 Task: Search one way flight ticket for 1 adult, 6 children, 1 infant in seat and 1 infant on lap in business from Los Angeles: Los Angeles International Airport to Sheridan: Sheridan County Airport on 8-6-2023. Choice of flights is Southwest. Number of bags: 2 carry on bags. Price is upto 65000. Outbound departure time preference is 15:30.
Action: Mouse moved to (304, 124)
Screenshot: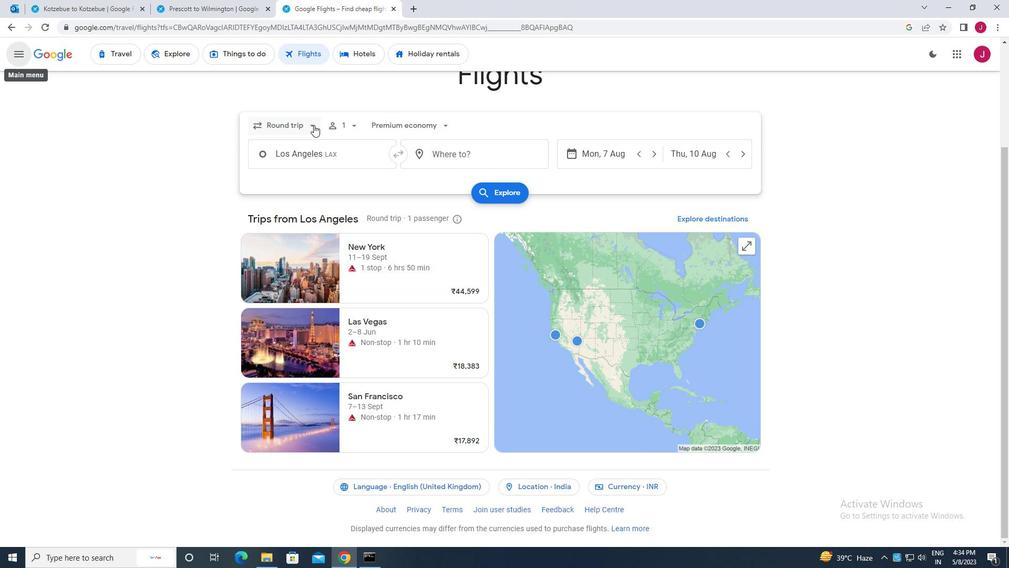 
Action: Mouse pressed left at (304, 124)
Screenshot: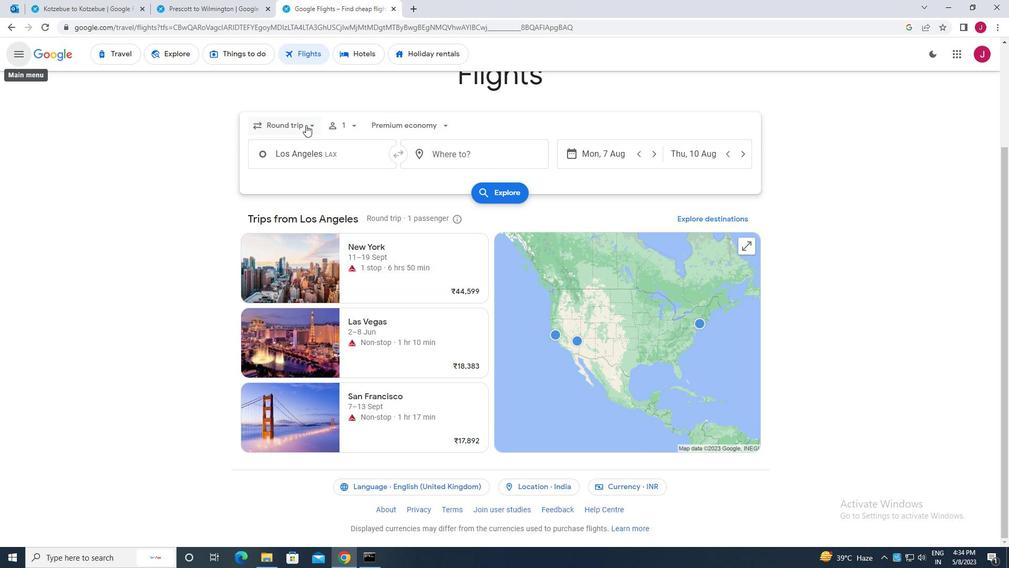 
Action: Mouse moved to (308, 175)
Screenshot: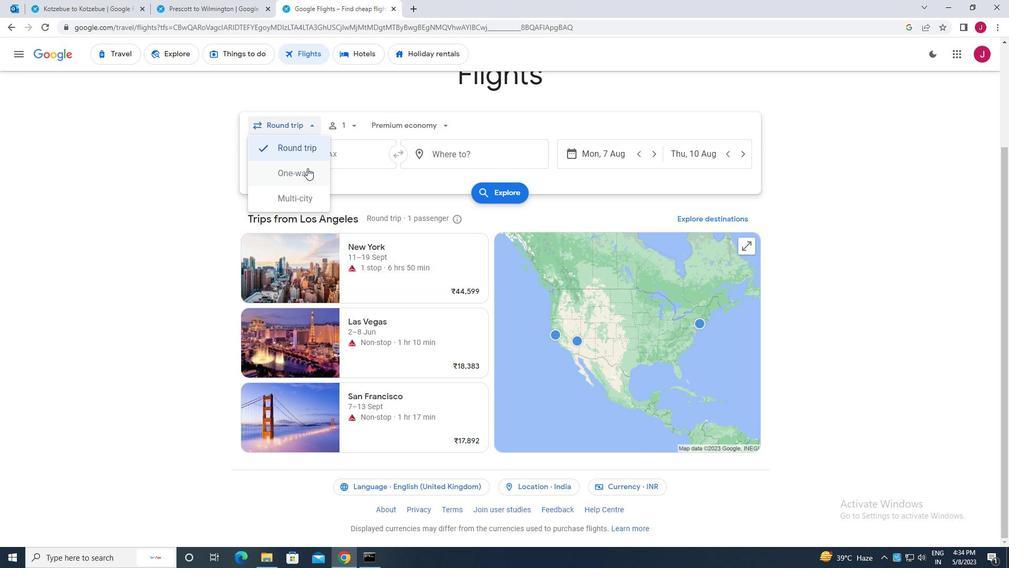 
Action: Mouse pressed left at (308, 175)
Screenshot: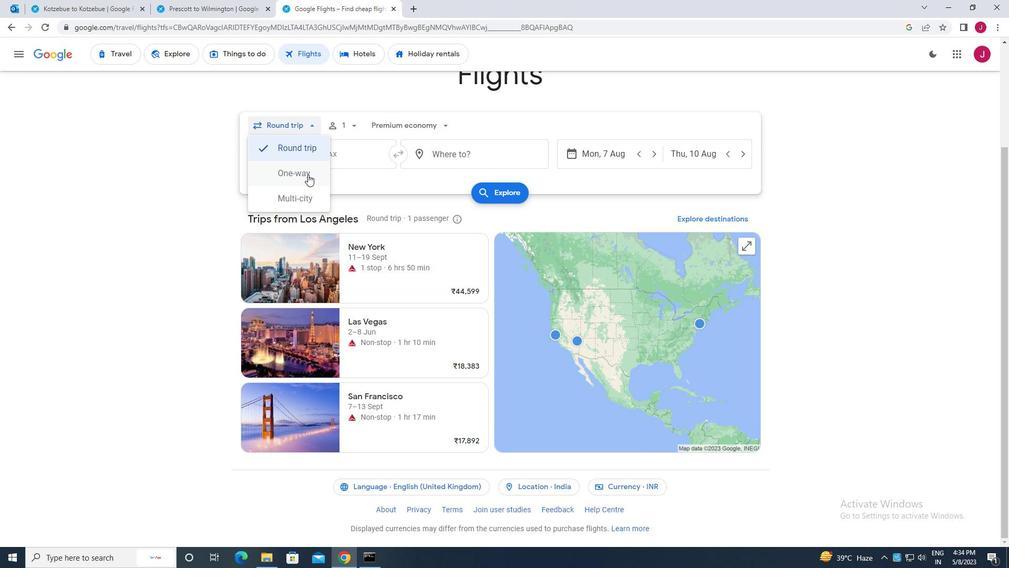 
Action: Mouse moved to (346, 125)
Screenshot: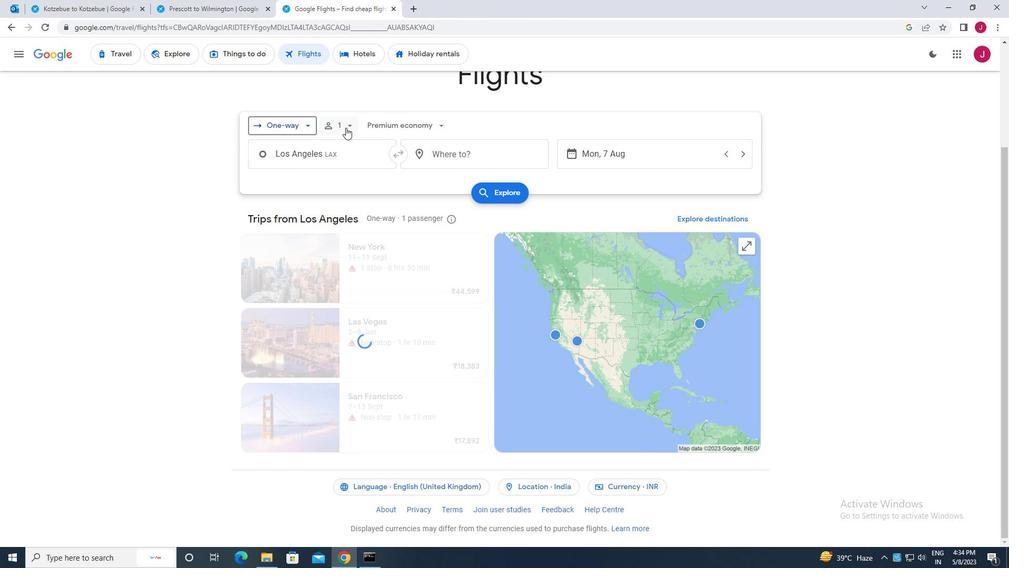 
Action: Mouse pressed left at (346, 125)
Screenshot: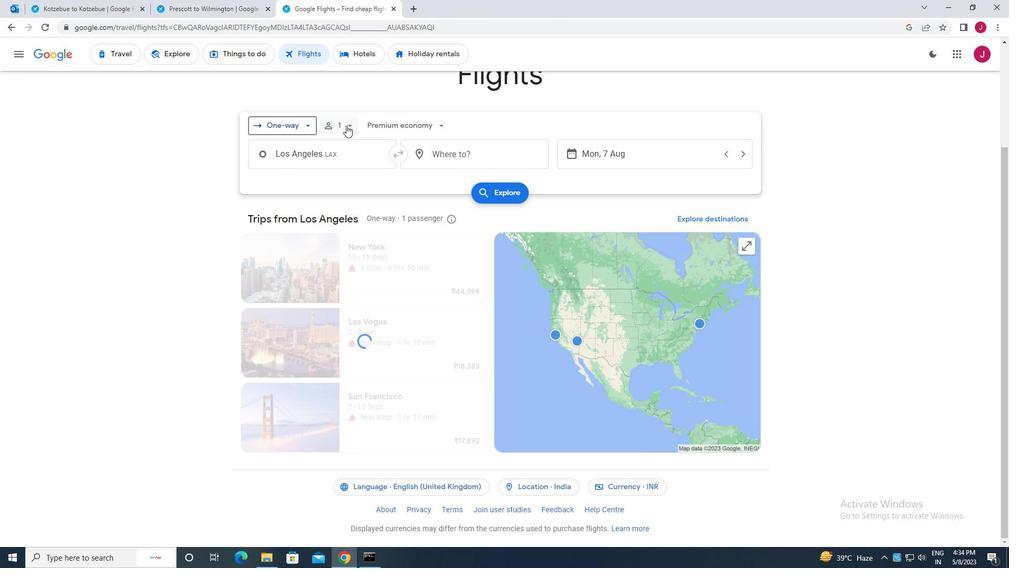 
Action: Mouse moved to (429, 175)
Screenshot: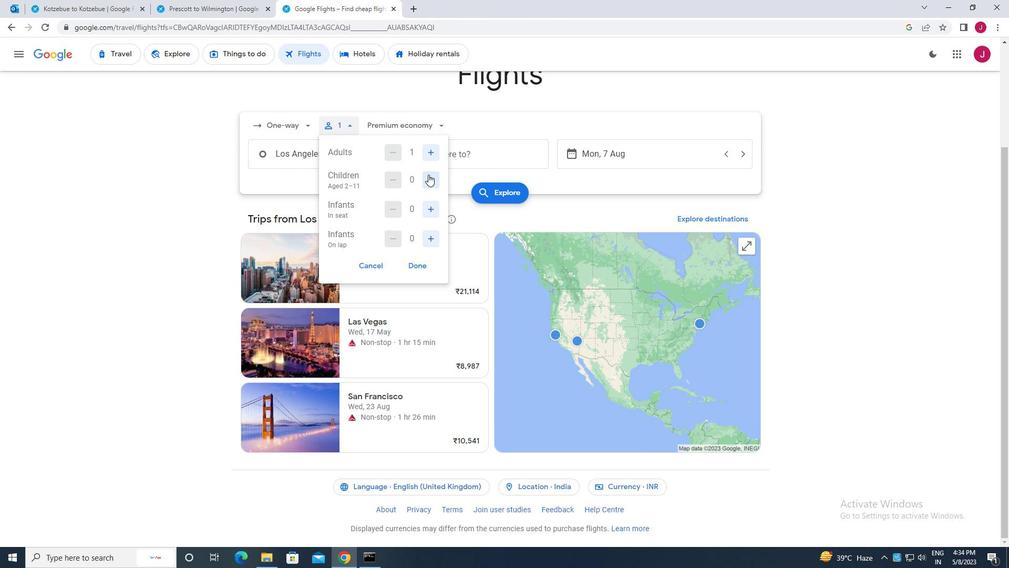 
Action: Mouse pressed left at (429, 175)
Screenshot: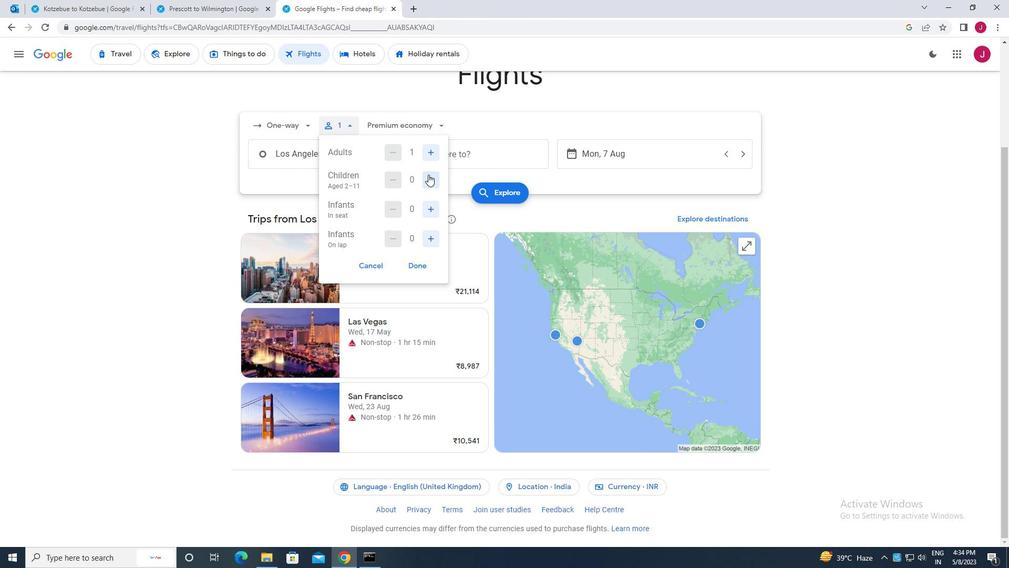 
Action: Mouse moved to (429, 175)
Screenshot: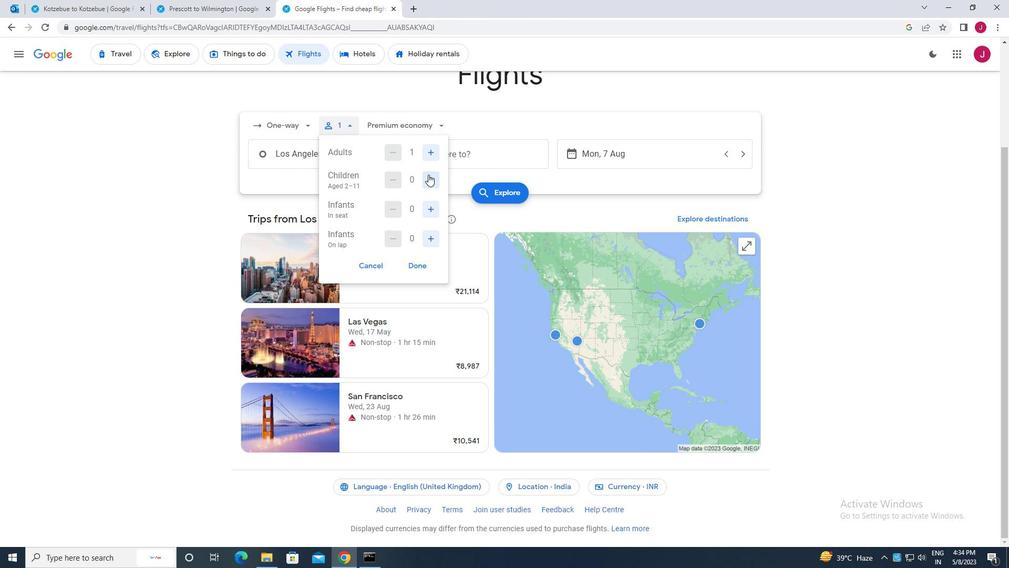 
Action: Mouse pressed left at (429, 175)
Screenshot: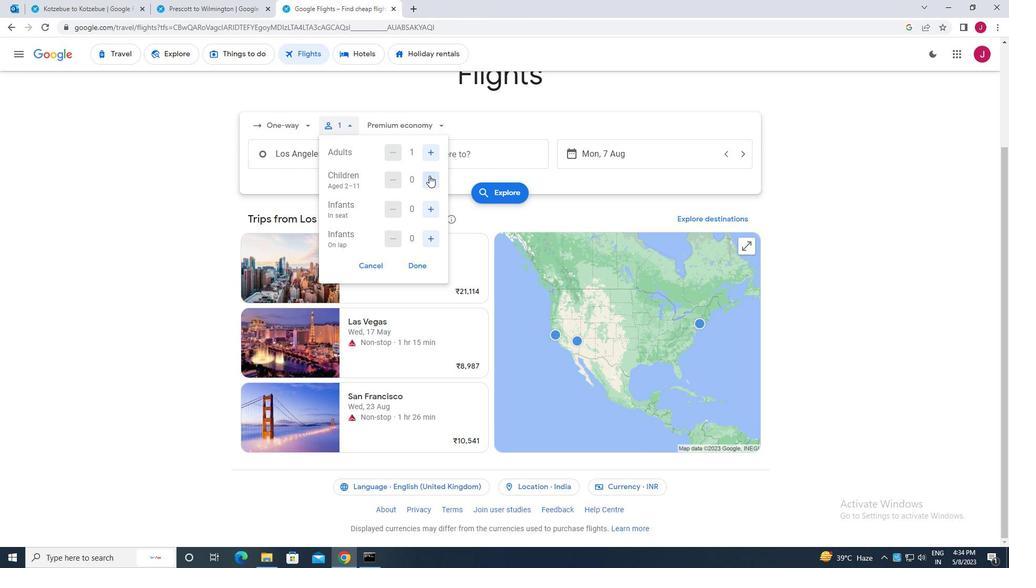 
Action: Mouse pressed left at (429, 175)
Screenshot: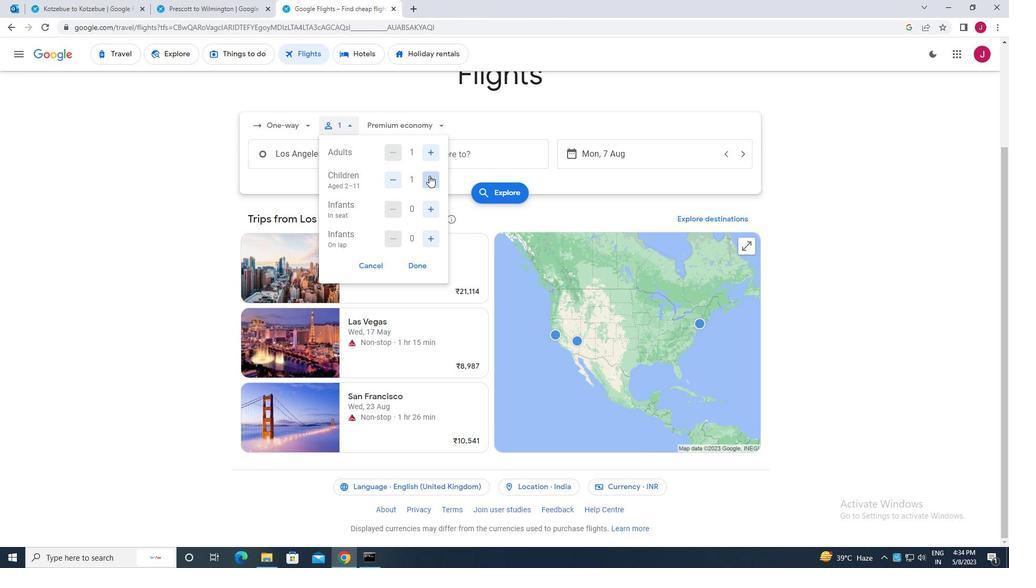 
Action: Mouse pressed left at (429, 175)
Screenshot: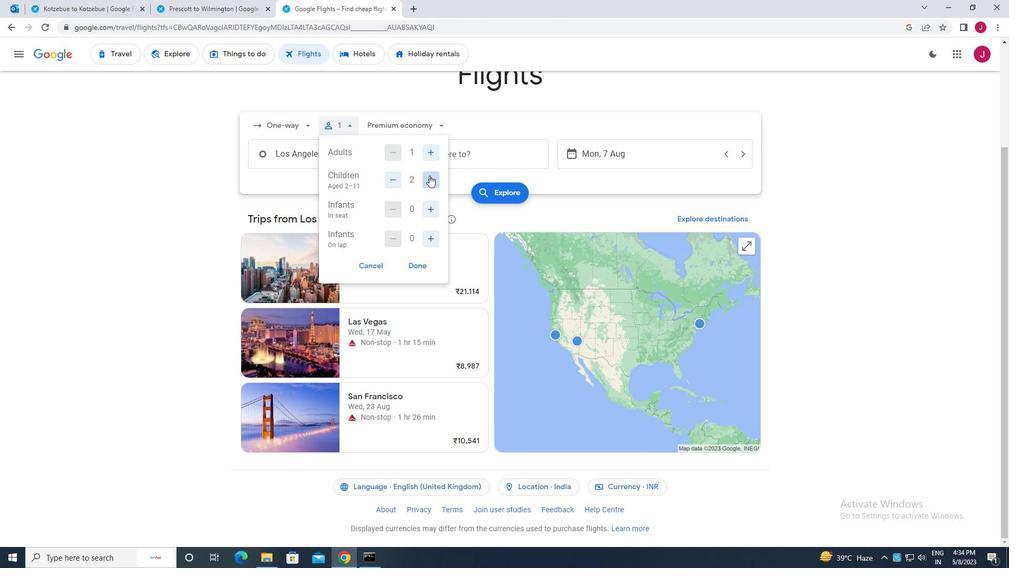 
Action: Mouse pressed left at (429, 175)
Screenshot: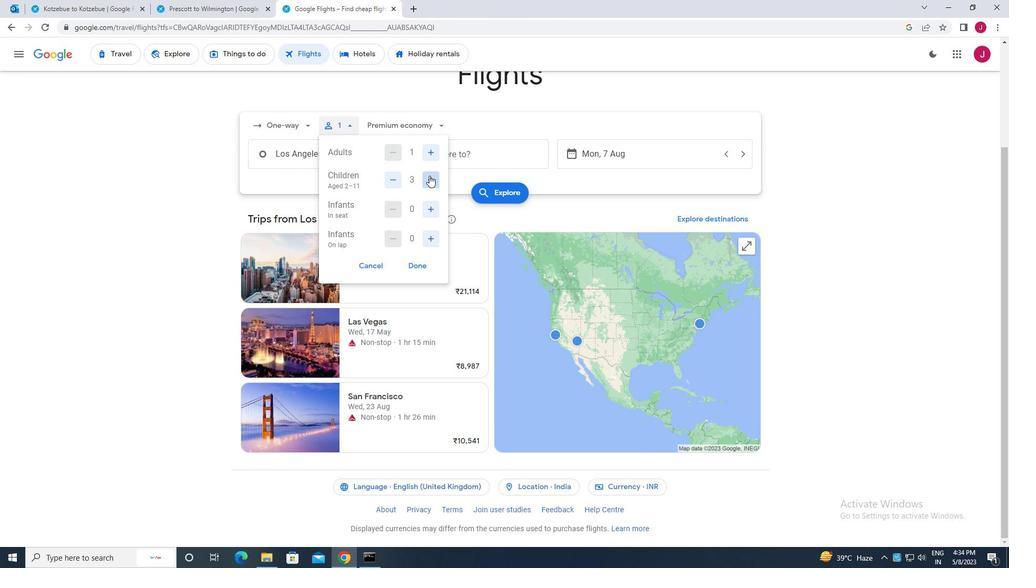 
Action: Mouse pressed left at (429, 175)
Screenshot: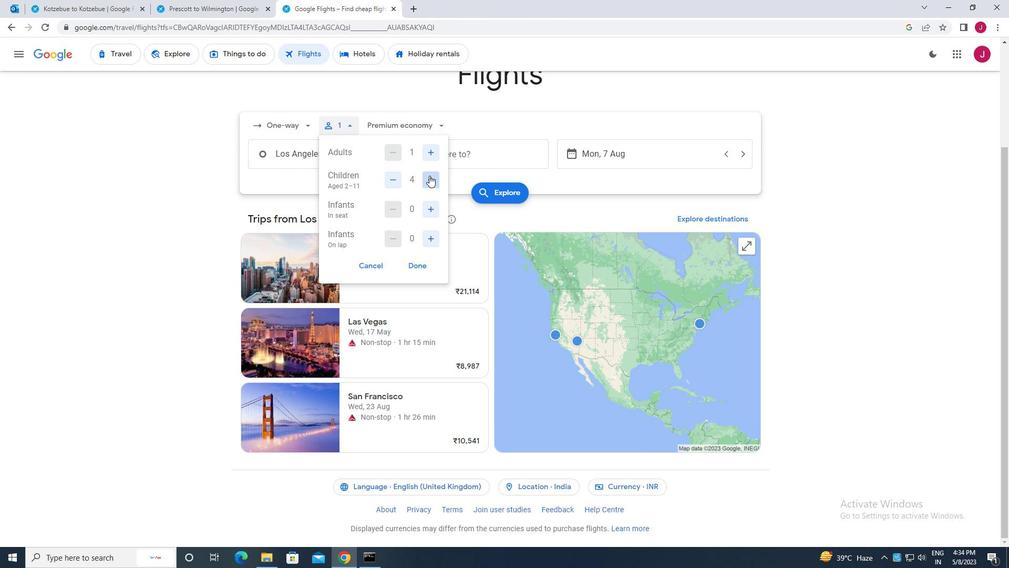 
Action: Mouse moved to (433, 210)
Screenshot: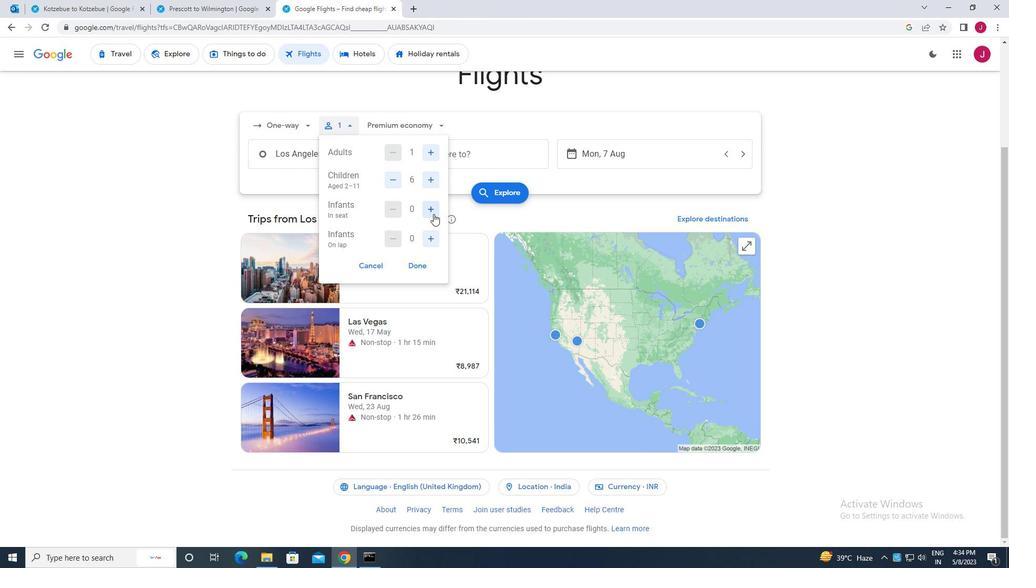 
Action: Mouse pressed left at (433, 210)
Screenshot: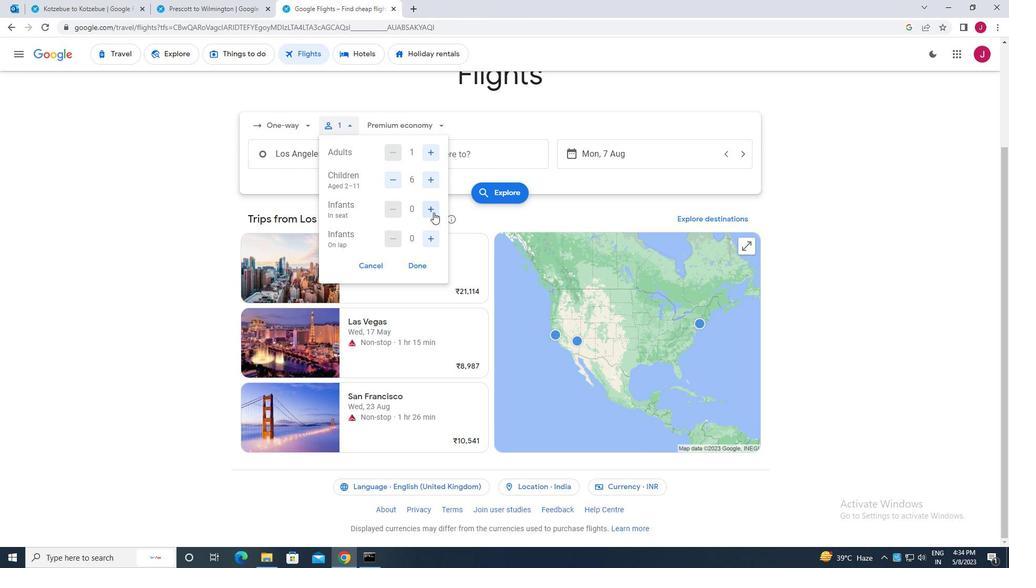 
Action: Mouse moved to (430, 244)
Screenshot: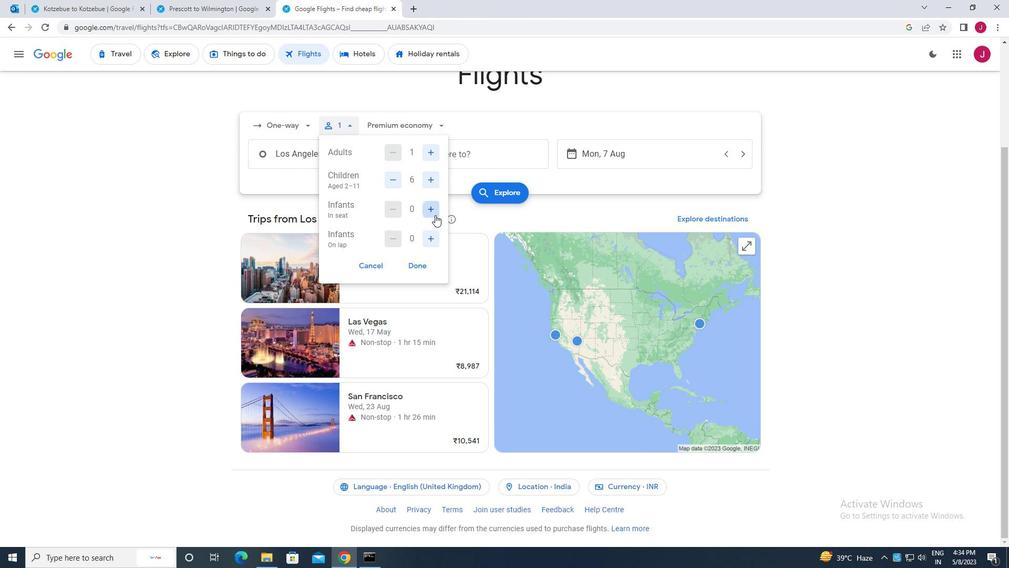 
Action: Mouse pressed left at (430, 244)
Screenshot: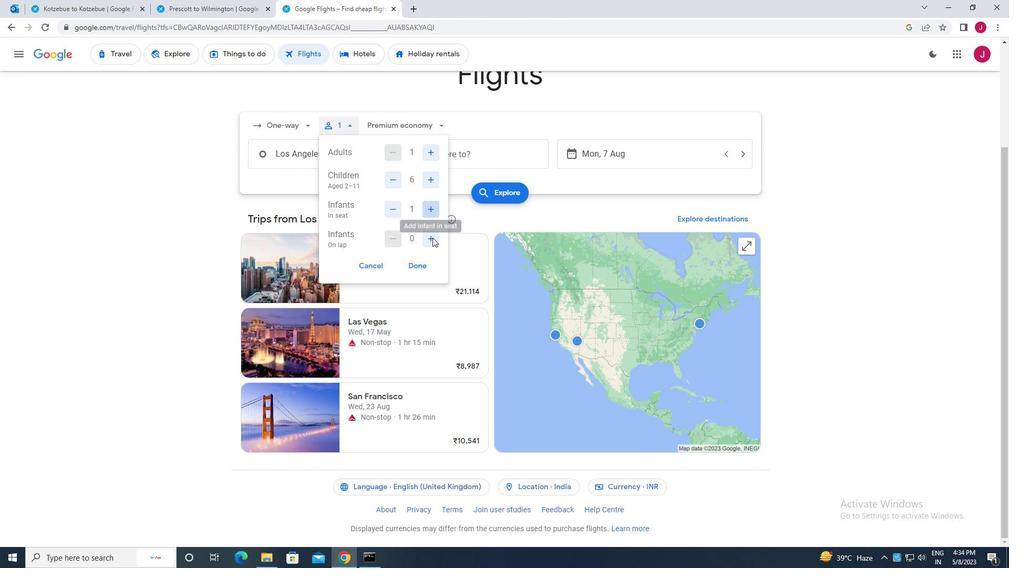 
Action: Mouse moved to (421, 264)
Screenshot: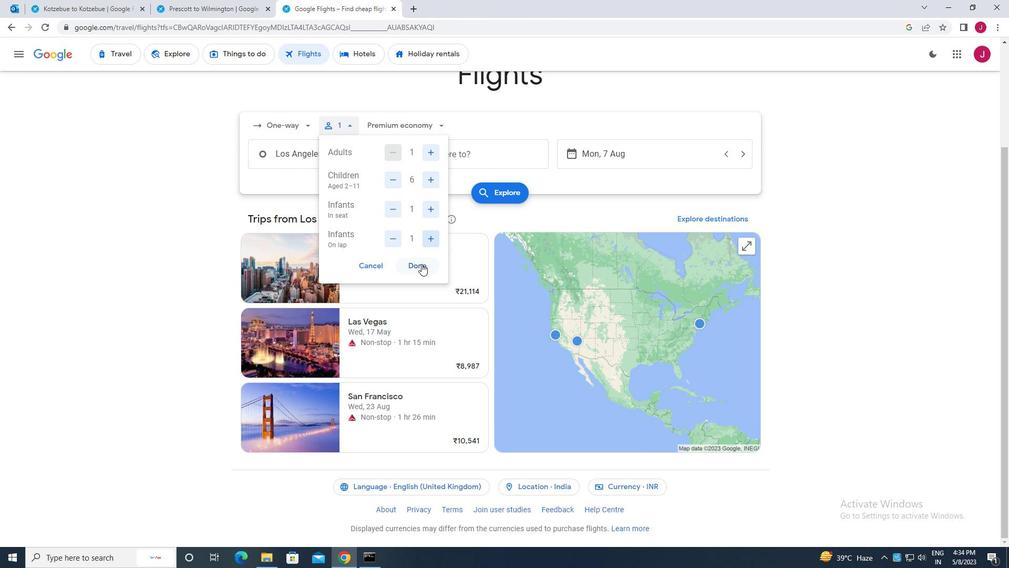 
Action: Mouse pressed left at (421, 264)
Screenshot: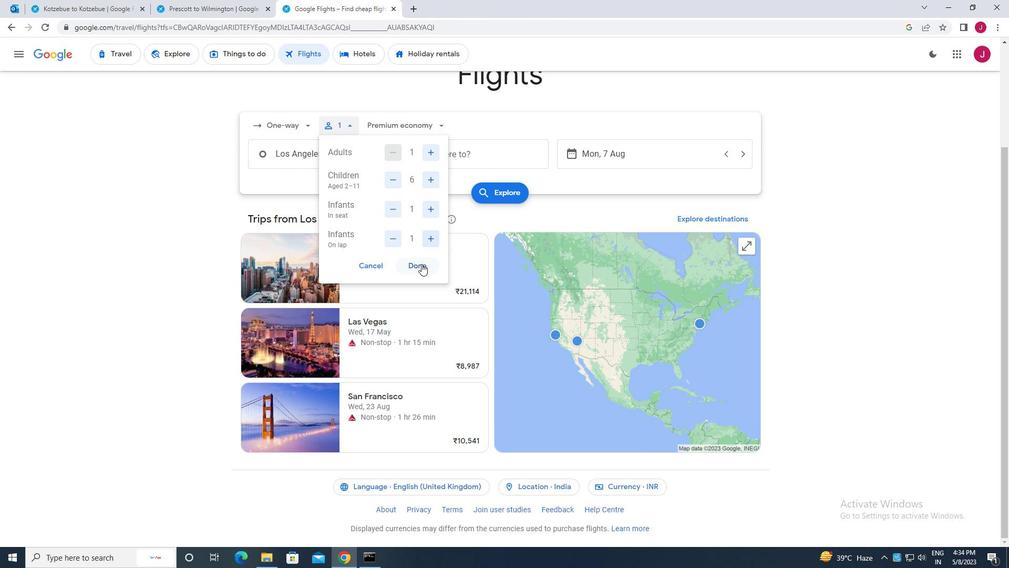 
Action: Mouse moved to (411, 112)
Screenshot: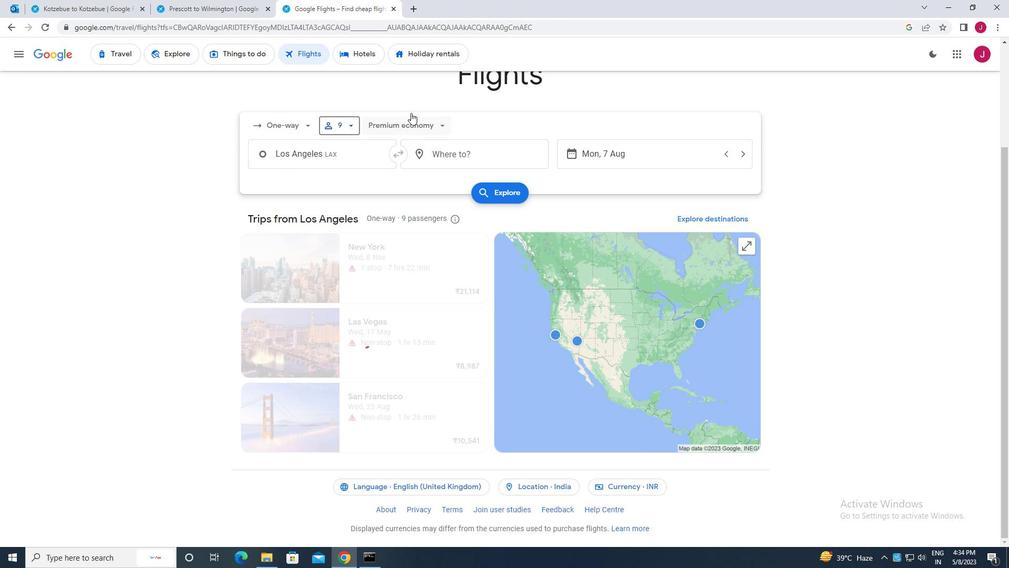 
Action: Mouse pressed left at (411, 112)
Screenshot: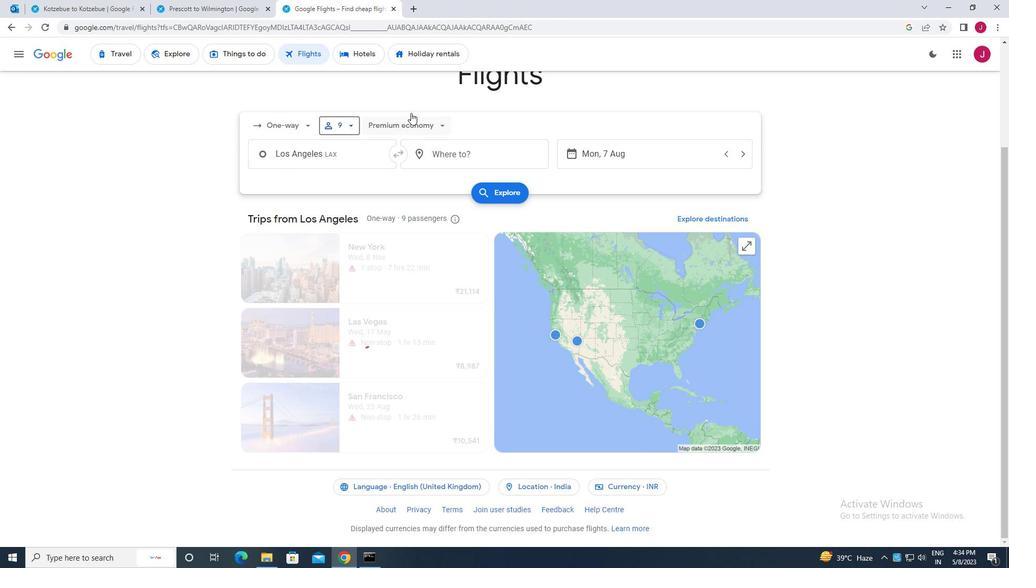 
Action: Mouse moved to (418, 120)
Screenshot: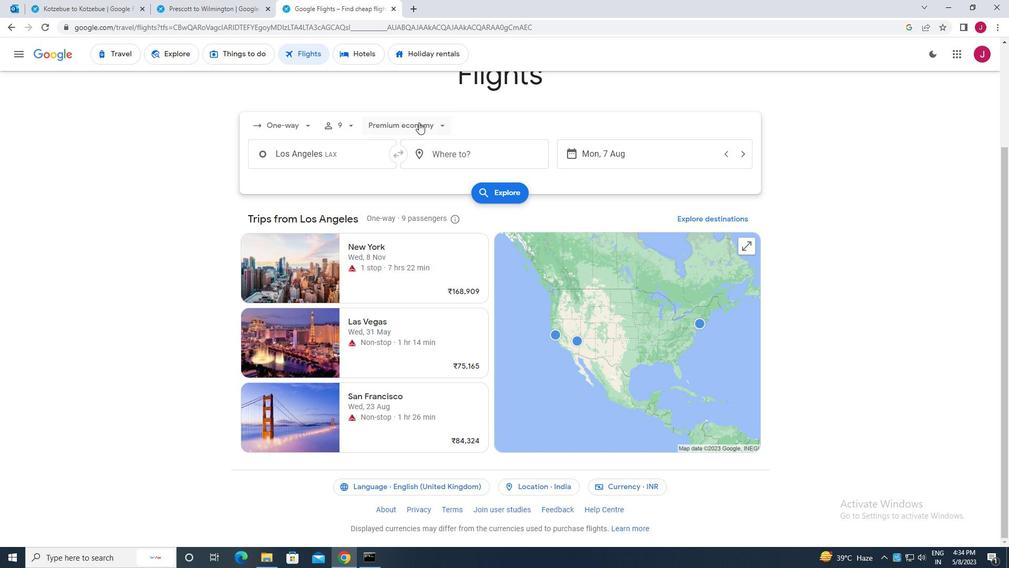 
Action: Mouse pressed left at (418, 120)
Screenshot: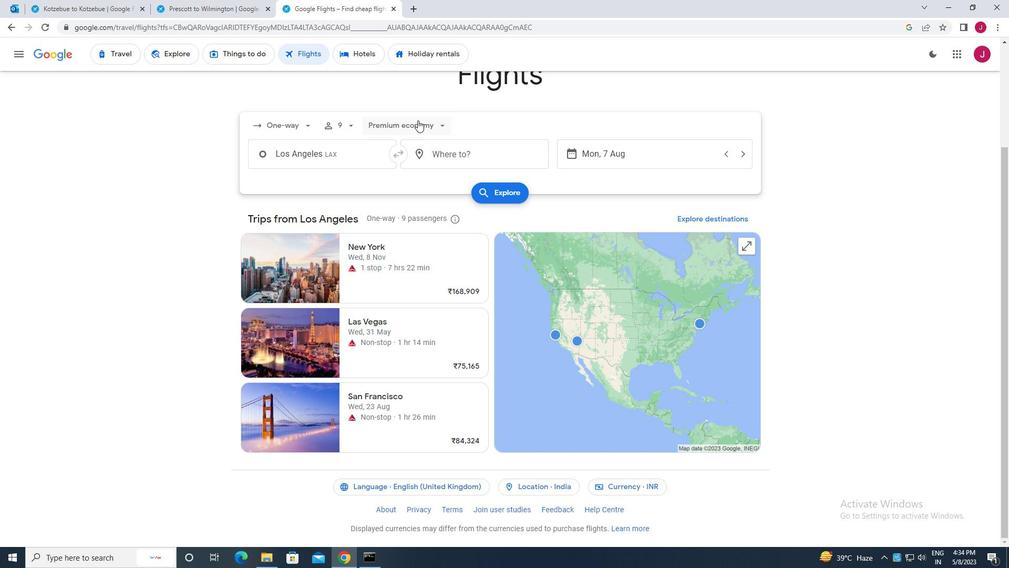 
Action: Mouse moved to (422, 190)
Screenshot: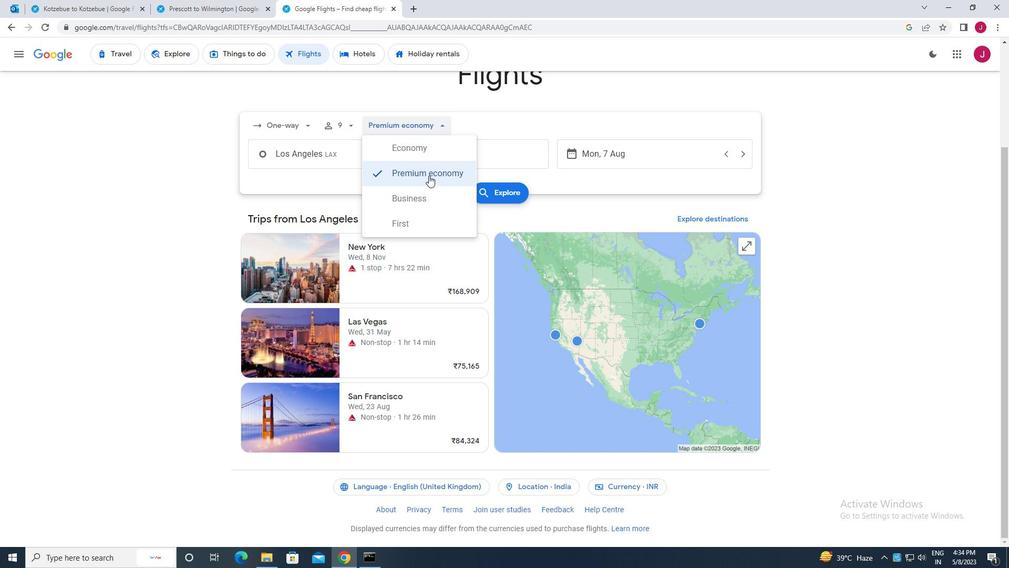 
Action: Mouse pressed left at (422, 190)
Screenshot: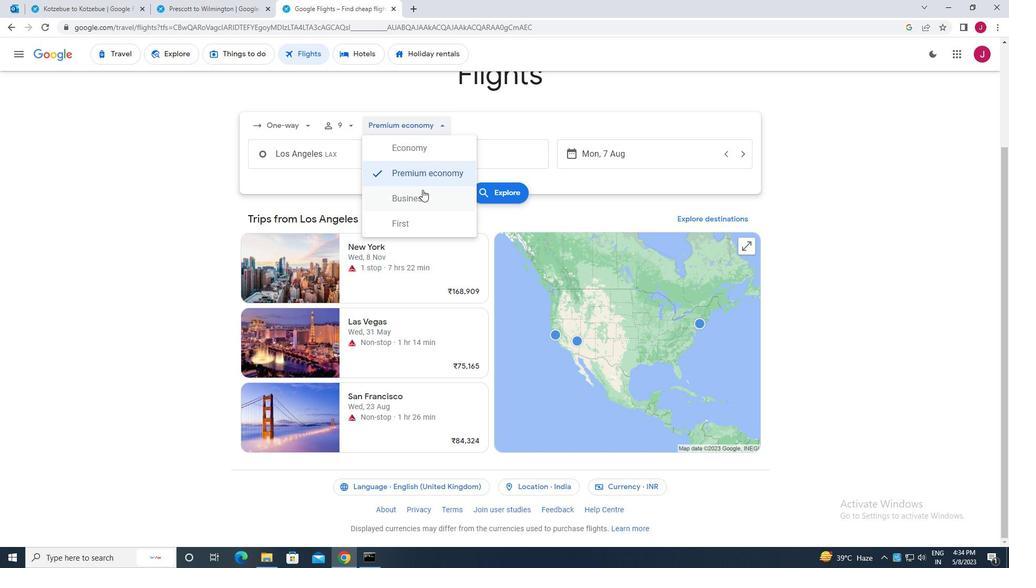 
Action: Mouse moved to (343, 155)
Screenshot: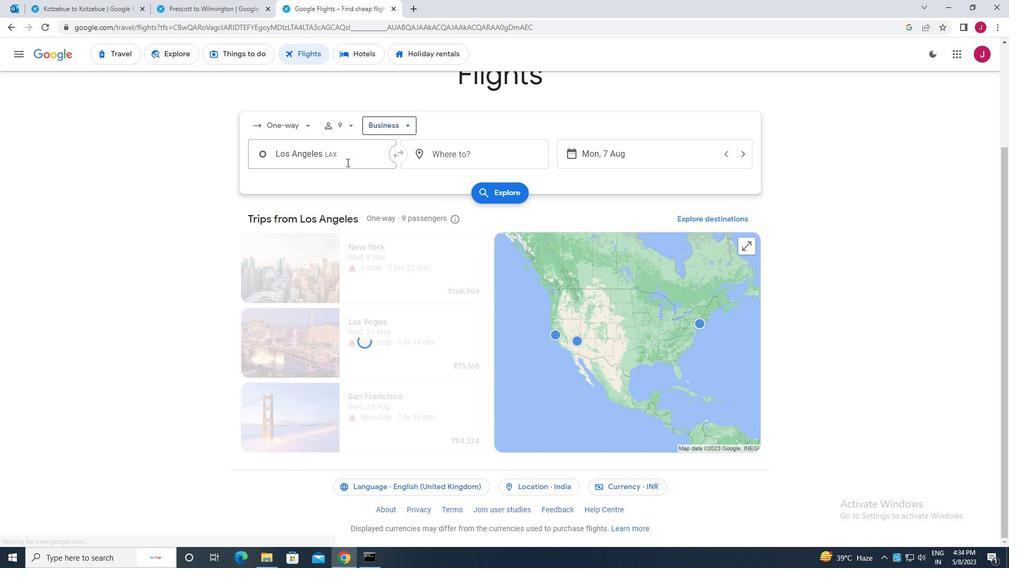
Action: Mouse pressed left at (343, 155)
Screenshot: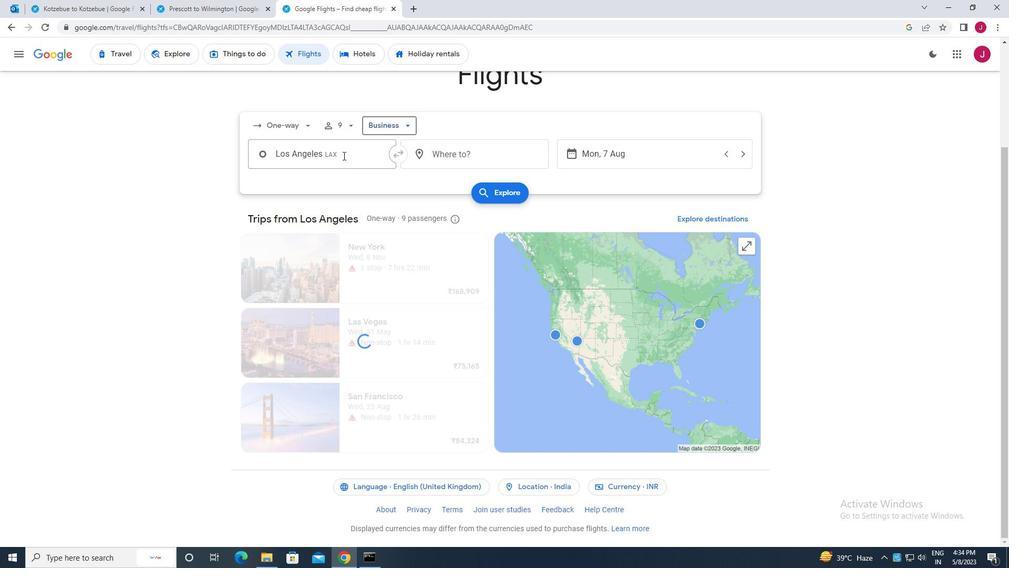 
Action: Mouse moved to (342, 155)
Screenshot: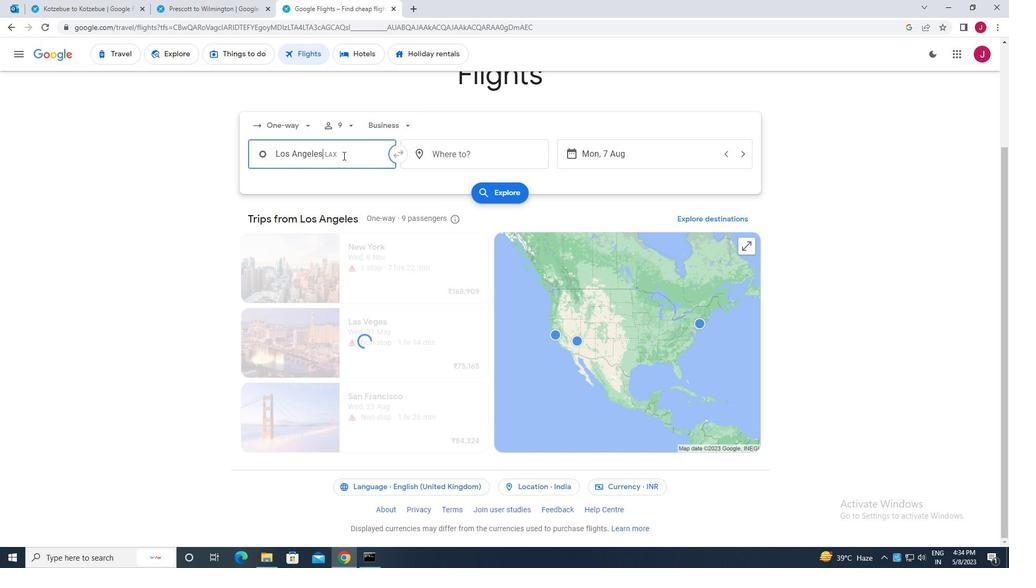 
Action: Key pressed los
Screenshot: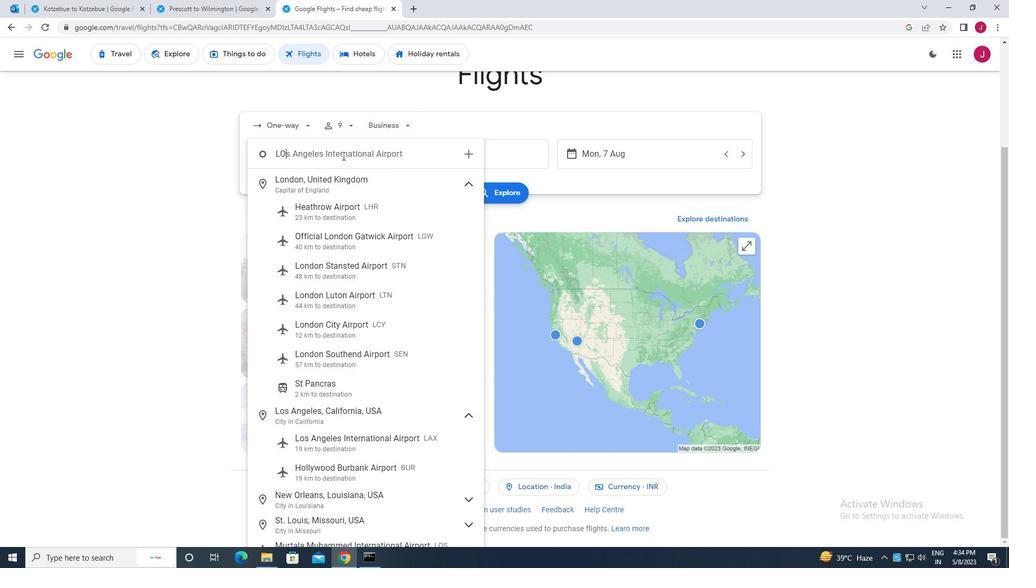 
Action: Mouse moved to (382, 233)
Screenshot: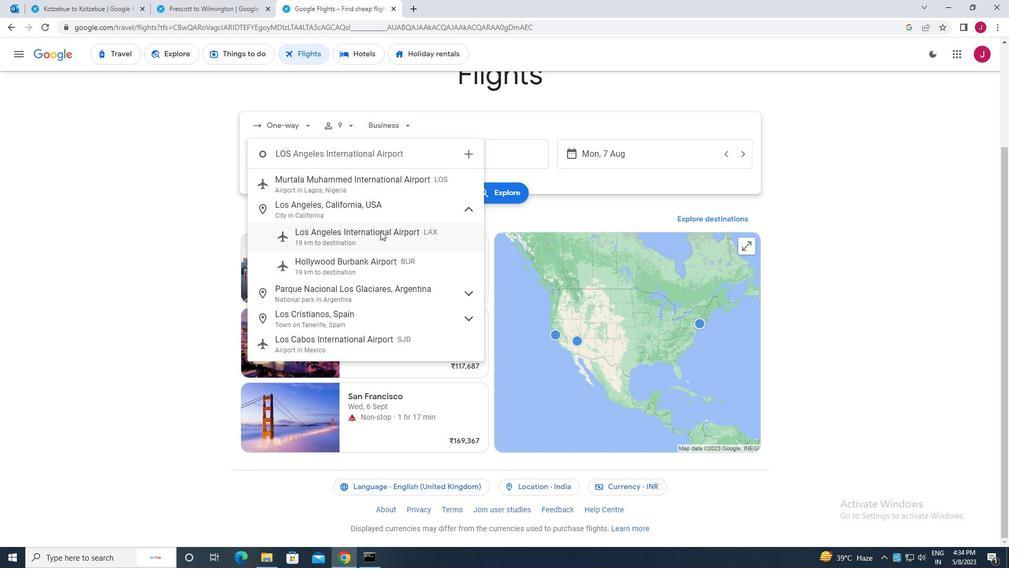 
Action: Mouse pressed left at (382, 233)
Screenshot: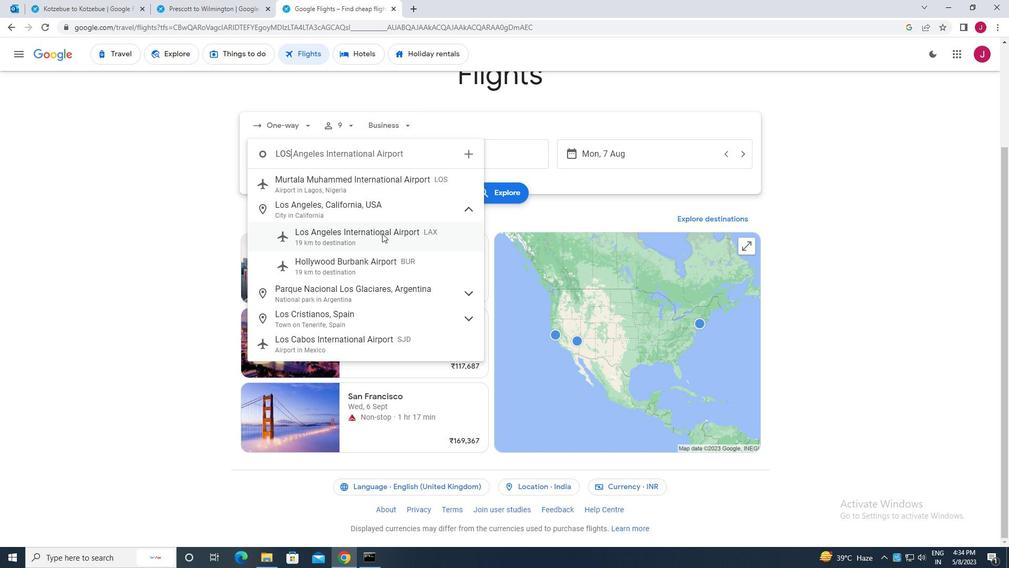 
Action: Mouse moved to (513, 152)
Screenshot: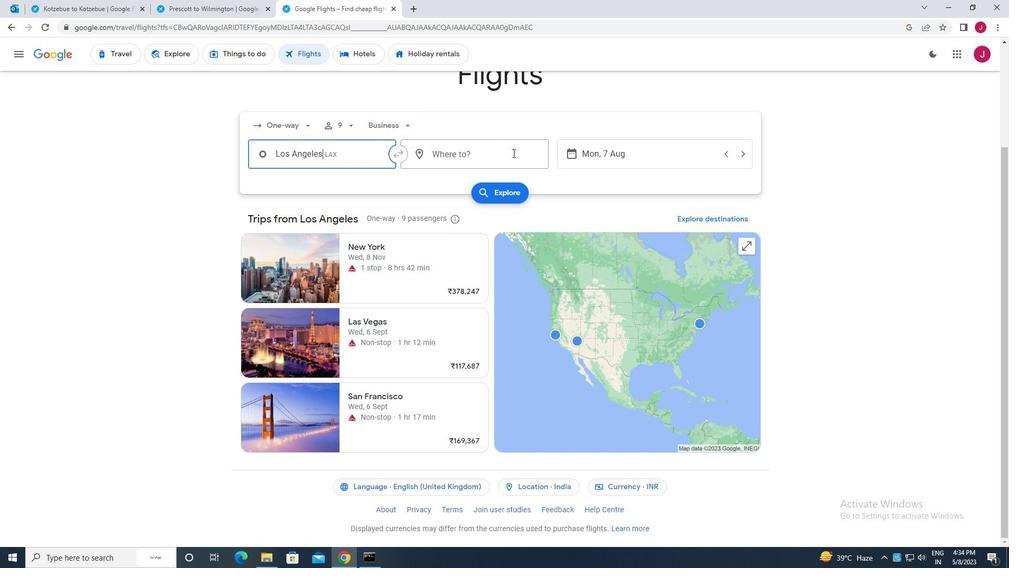 
Action: Mouse pressed left at (513, 152)
Screenshot: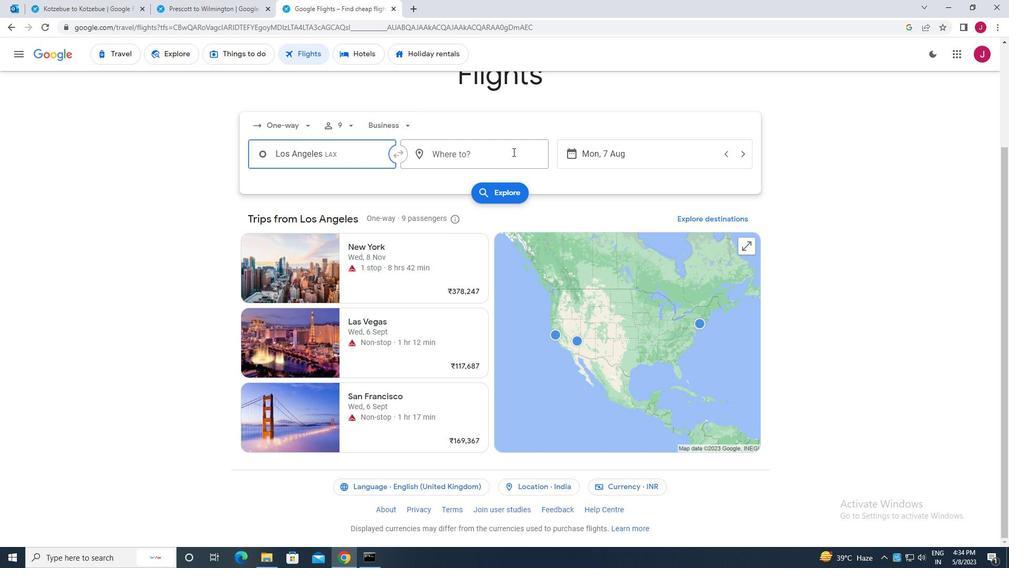 
Action: Key pressed sherid
Screenshot: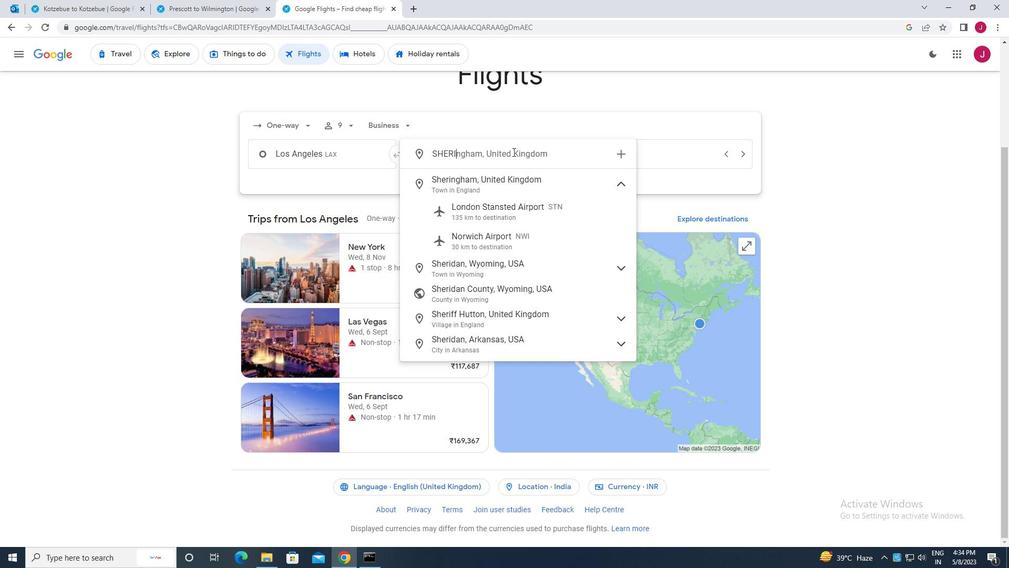 
Action: Mouse moved to (531, 213)
Screenshot: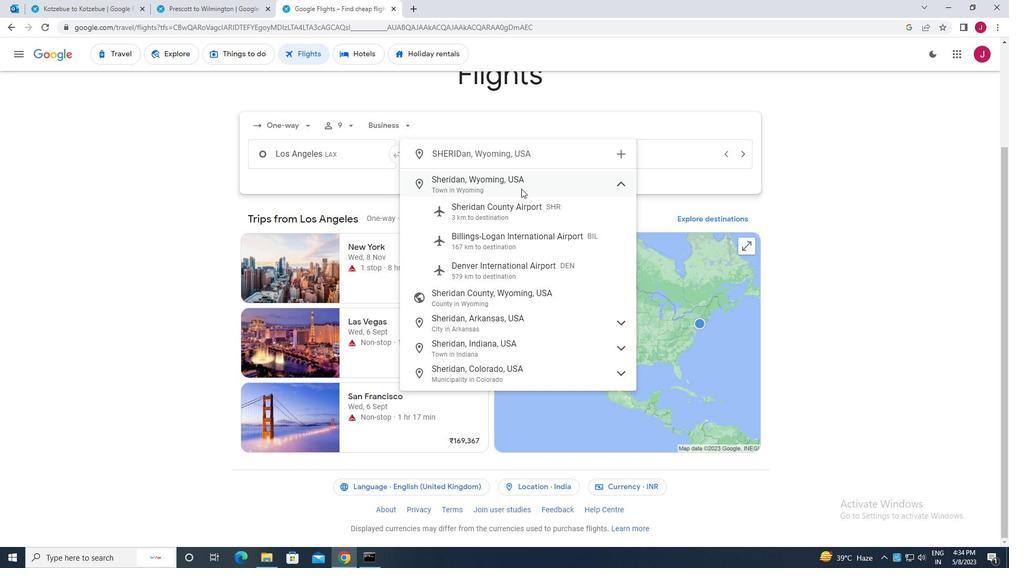 
Action: Mouse pressed left at (531, 213)
Screenshot: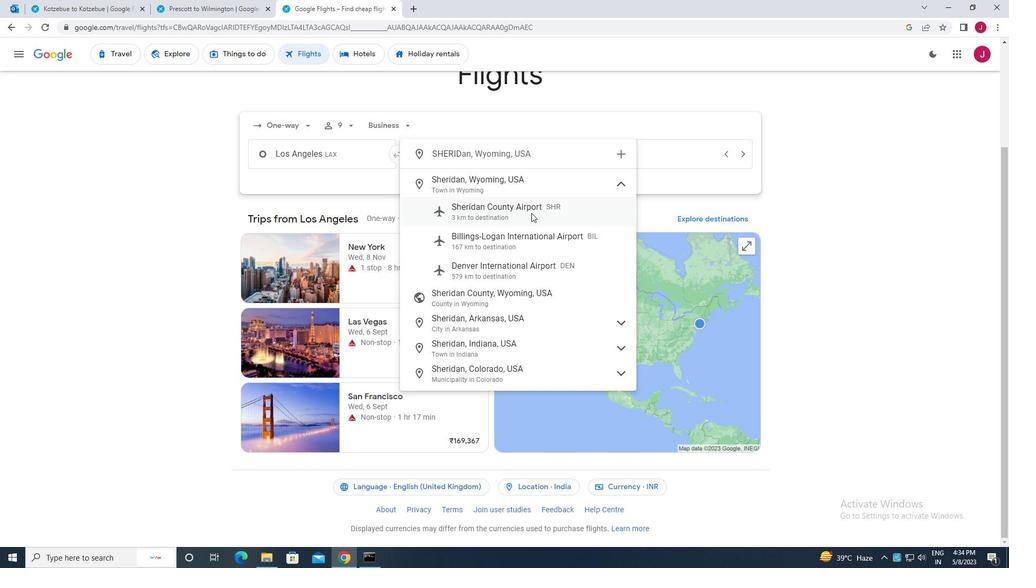 
Action: Mouse moved to (634, 157)
Screenshot: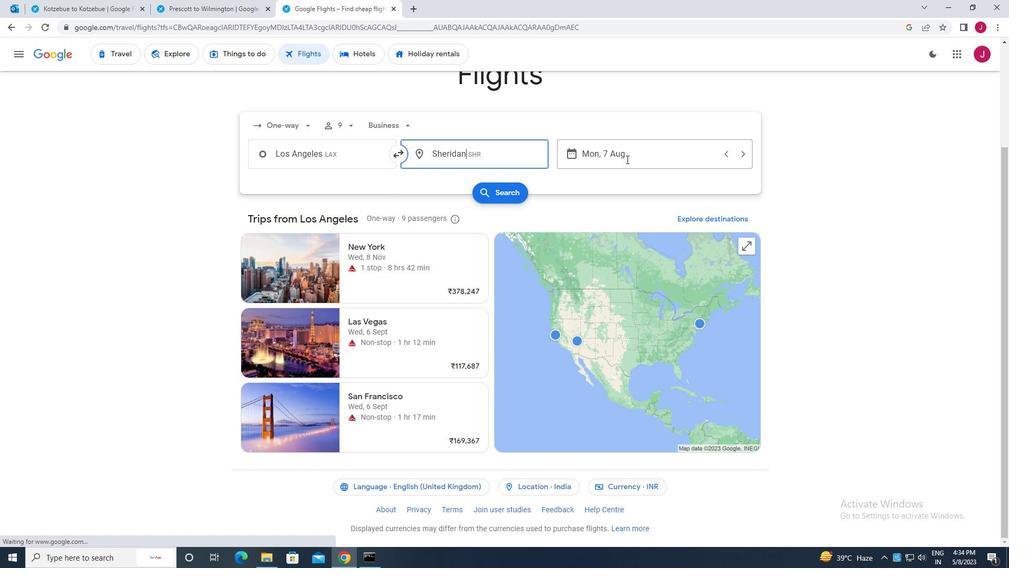 
Action: Mouse pressed left at (634, 157)
Screenshot: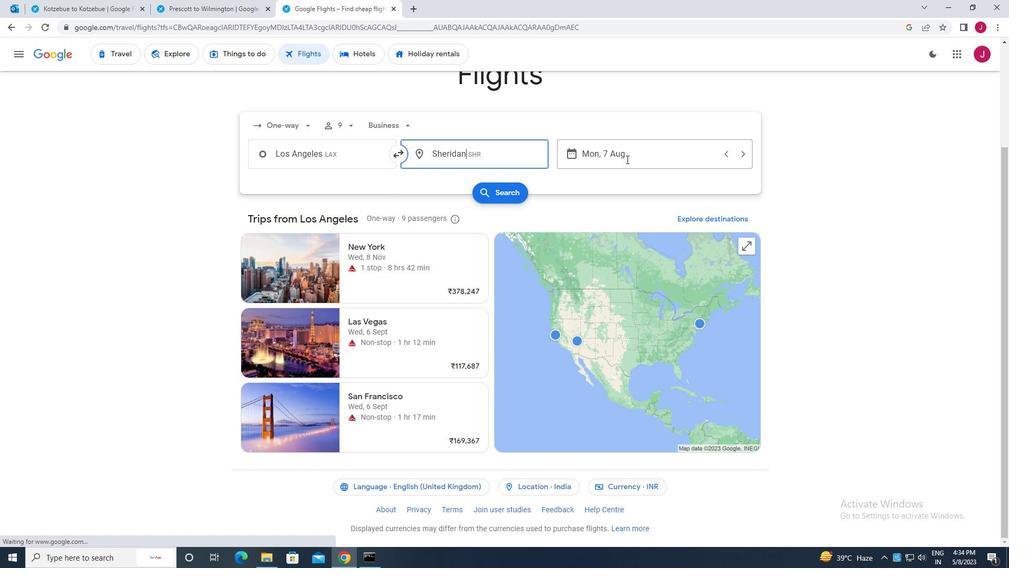 
Action: Mouse moved to (388, 266)
Screenshot: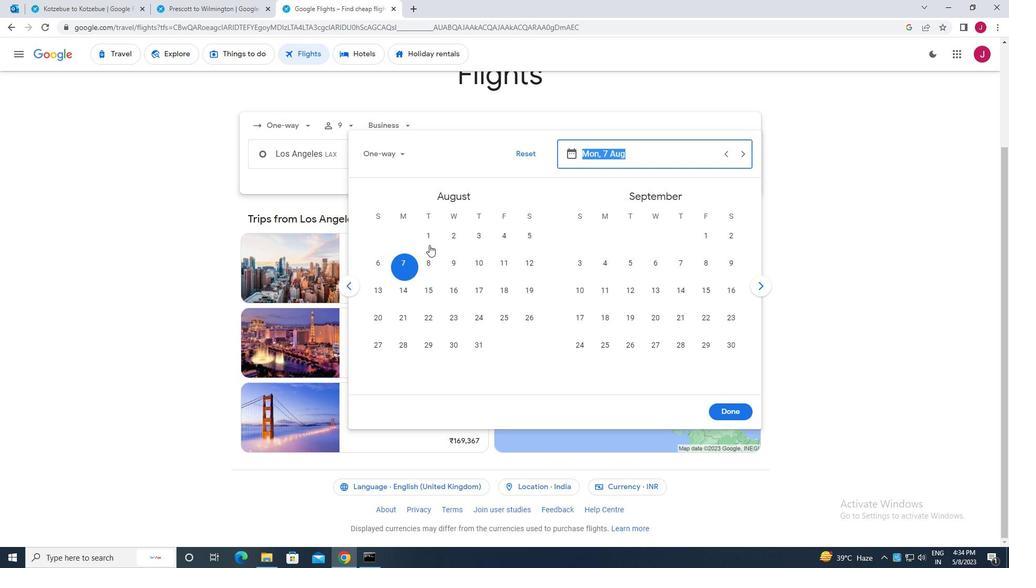
Action: Mouse pressed left at (388, 266)
Screenshot: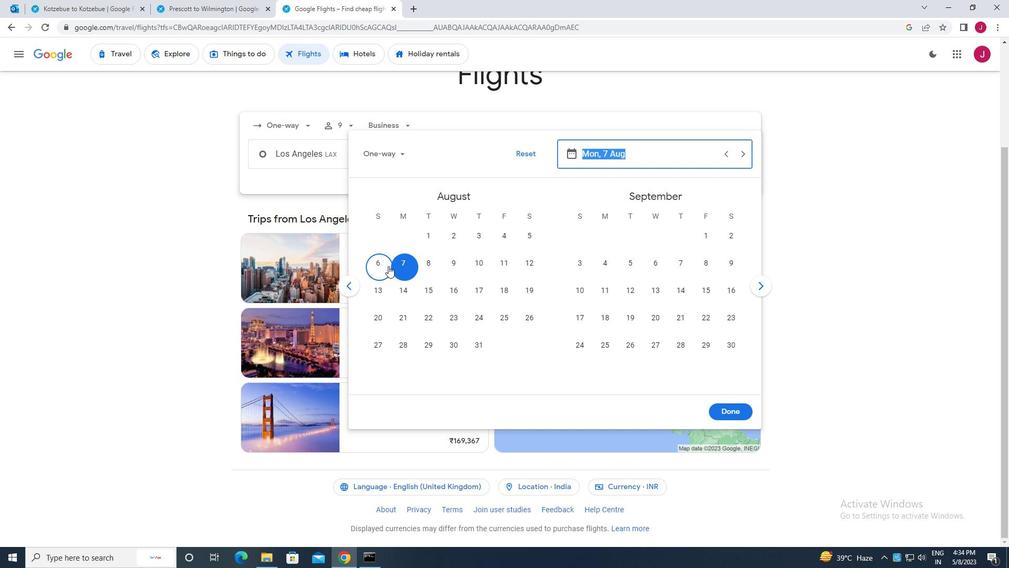 
Action: Mouse moved to (736, 409)
Screenshot: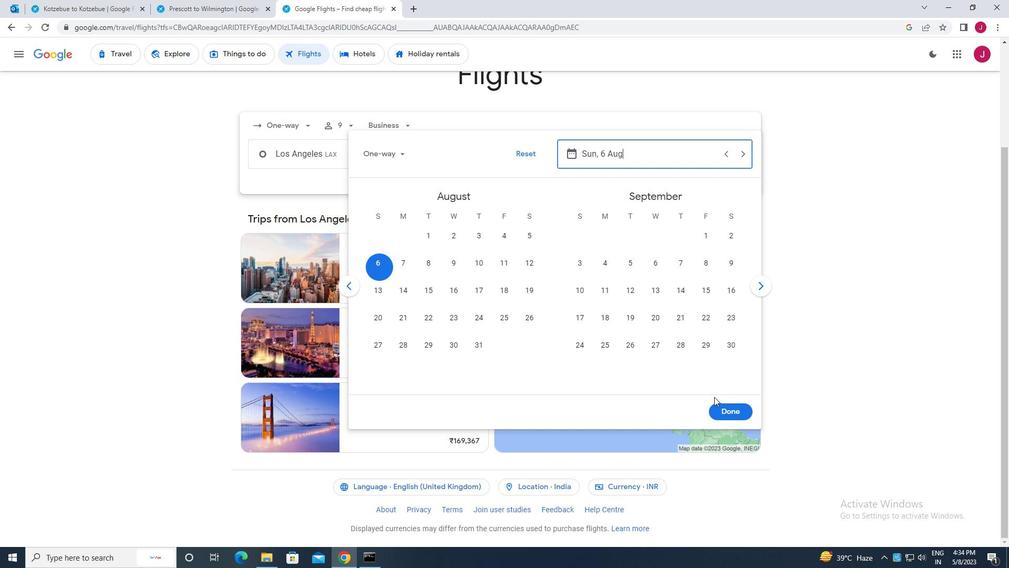 
Action: Mouse pressed left at (736, 409)
Screenshot: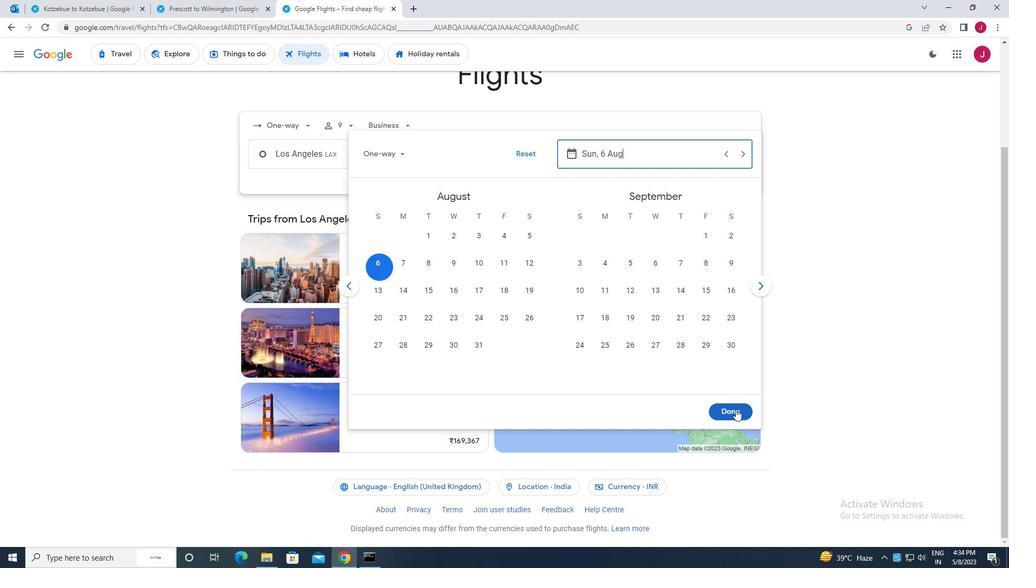 
Action: Mouse moved to (510, 188)
Screenshot: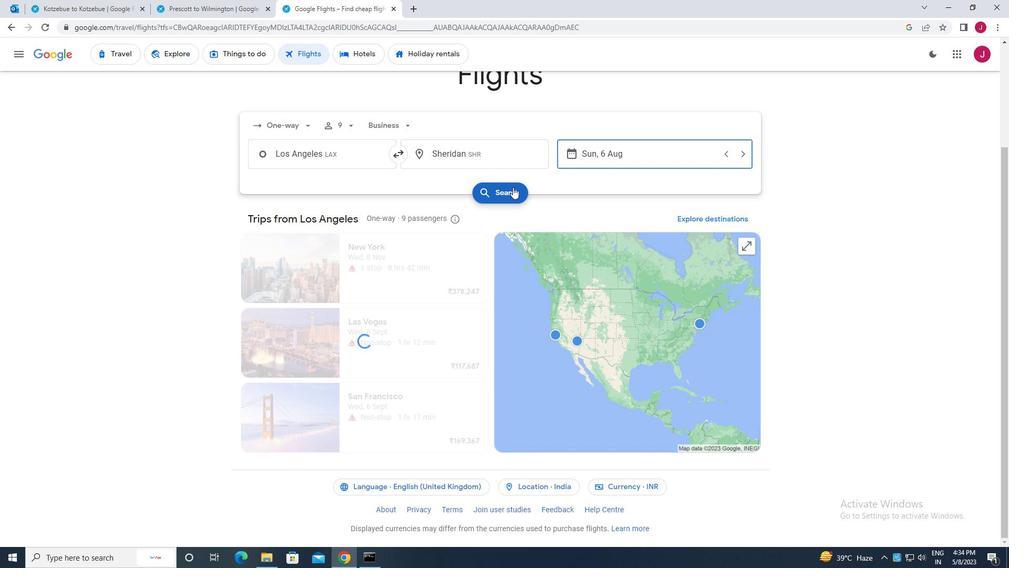 
Action: Mouse pressed left at (510, 188)
Screenshot: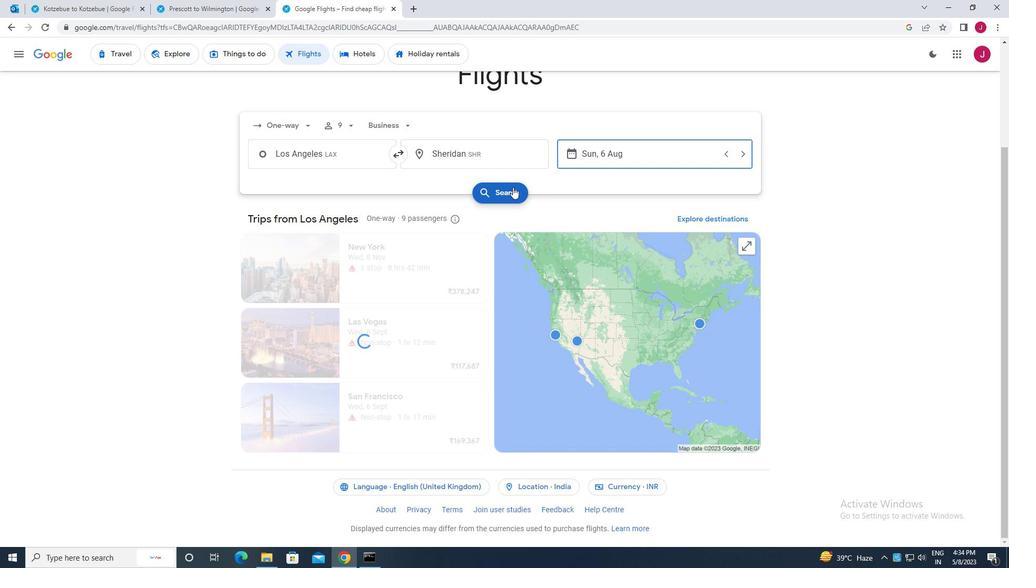 
Action: Mouse moved to (265, 150)
Screenshot: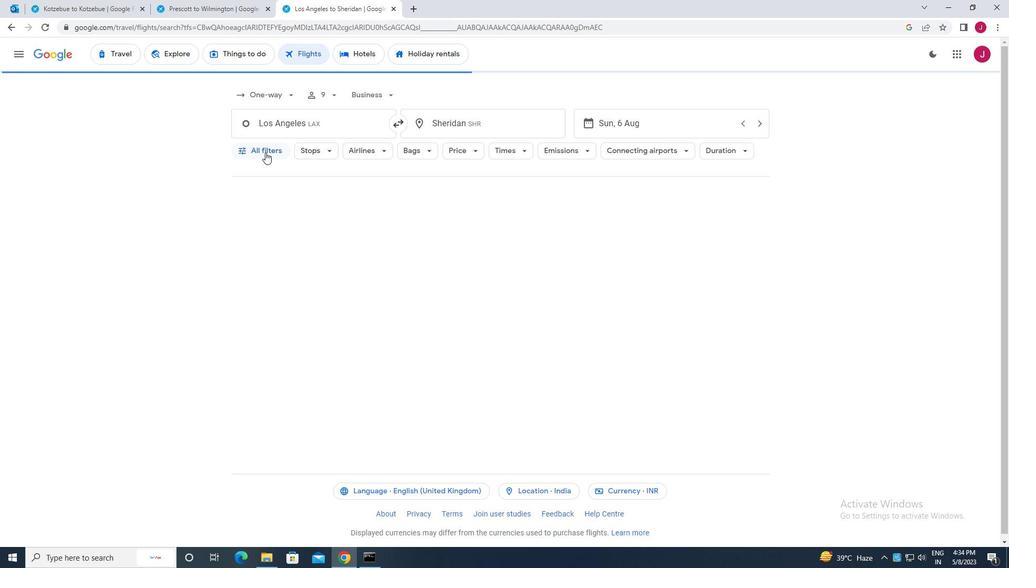 
Action: Mouse pressed left at (265, 150)
Screenshot: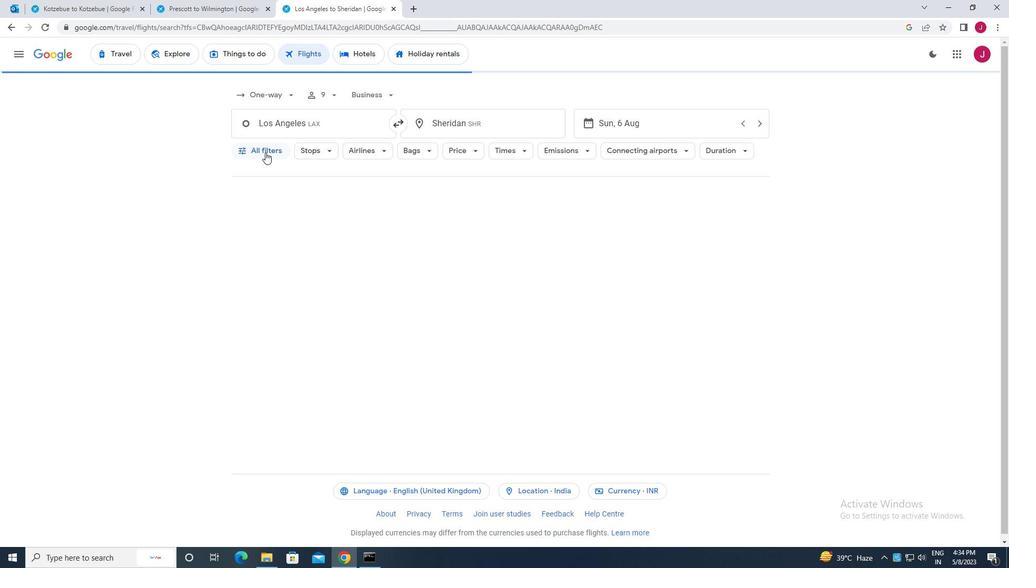 
Action: Mouse moved to (322, 227)
Screenshot: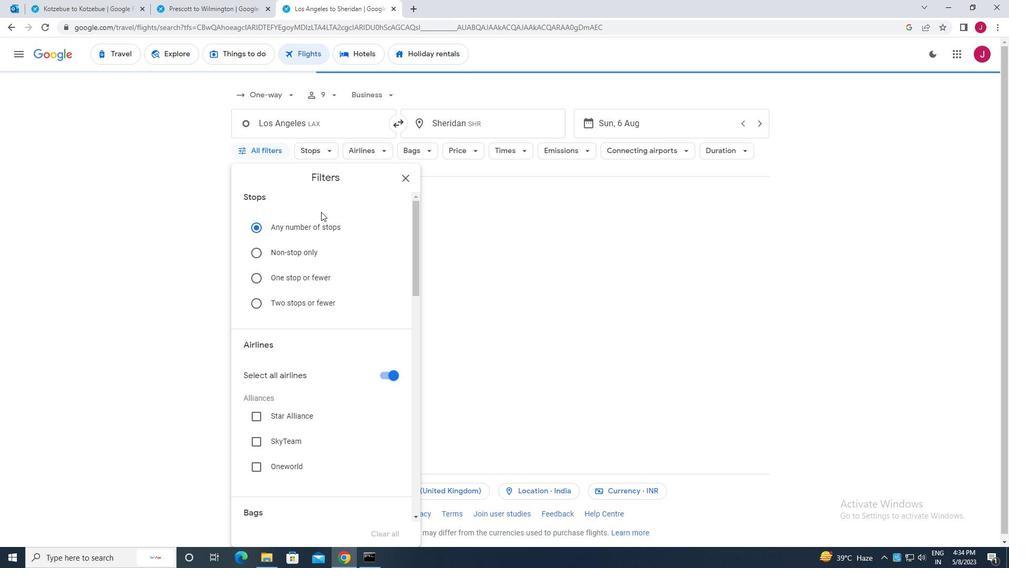 
Action: Mouse scrolled (322, 226) with delta (0, 0)
Screenshot: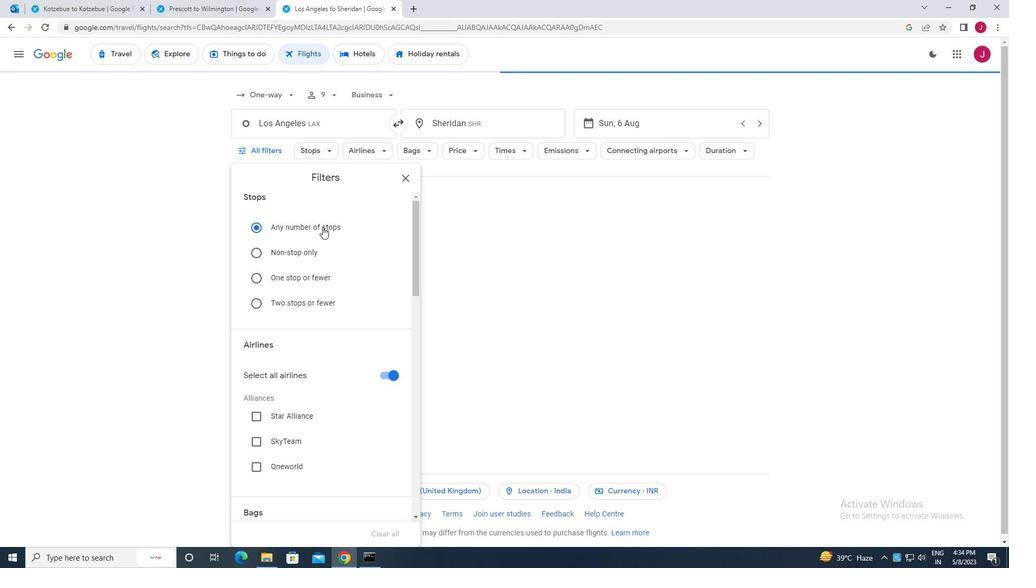 
Action: Mouse scrolled (322, 226) with delta (0, 0)
Screenshot: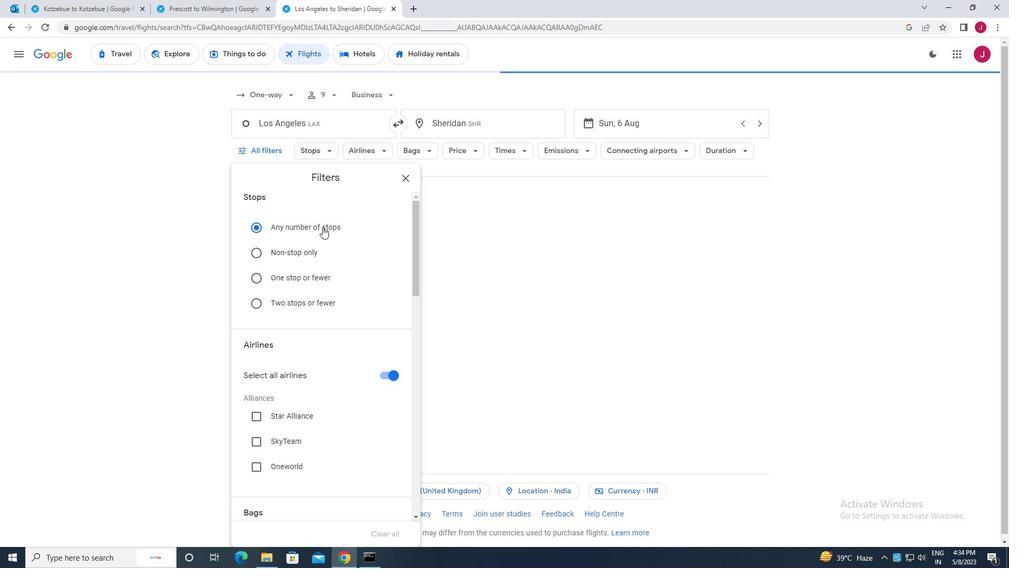 
Action: Mouse scrolled (322, 226) with delta (0, 0)
Screenshot: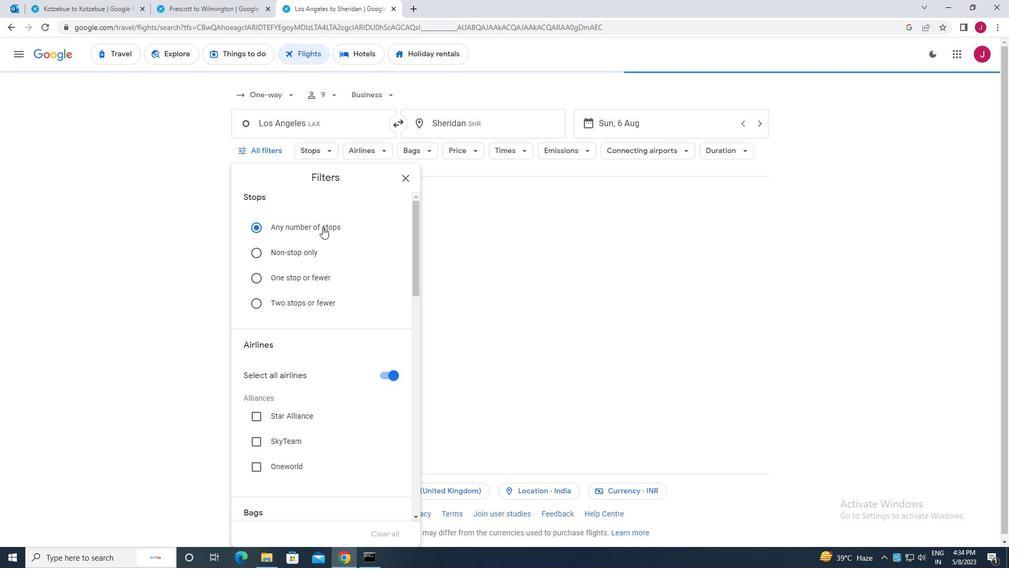 
Action: Mouse moved to (388, 217)
Screenshot: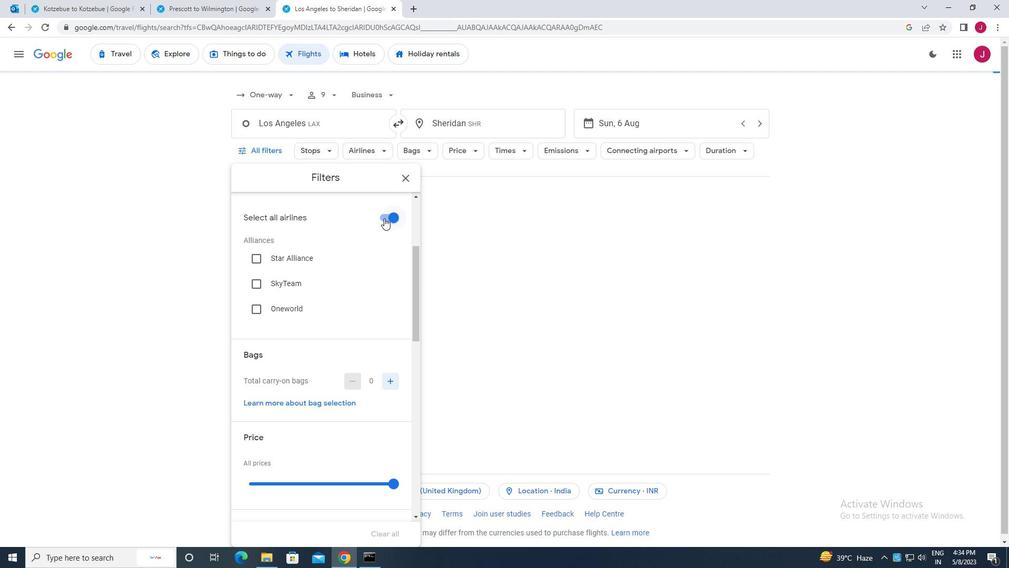 
Action: Mouse pressed left at (388, 217)
Screenshot: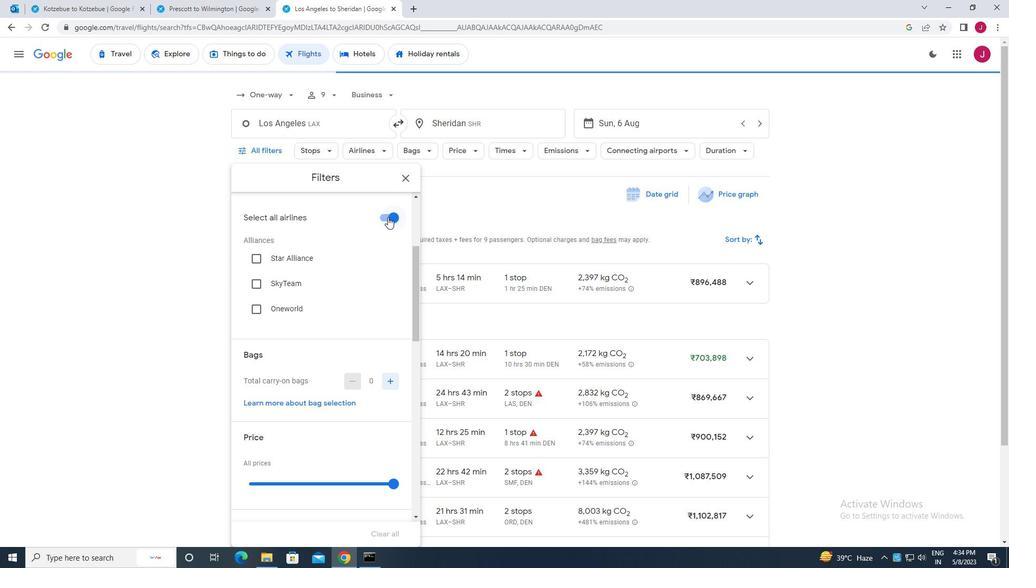 
Action: Mouse moved to (384, 214)
Screenshot: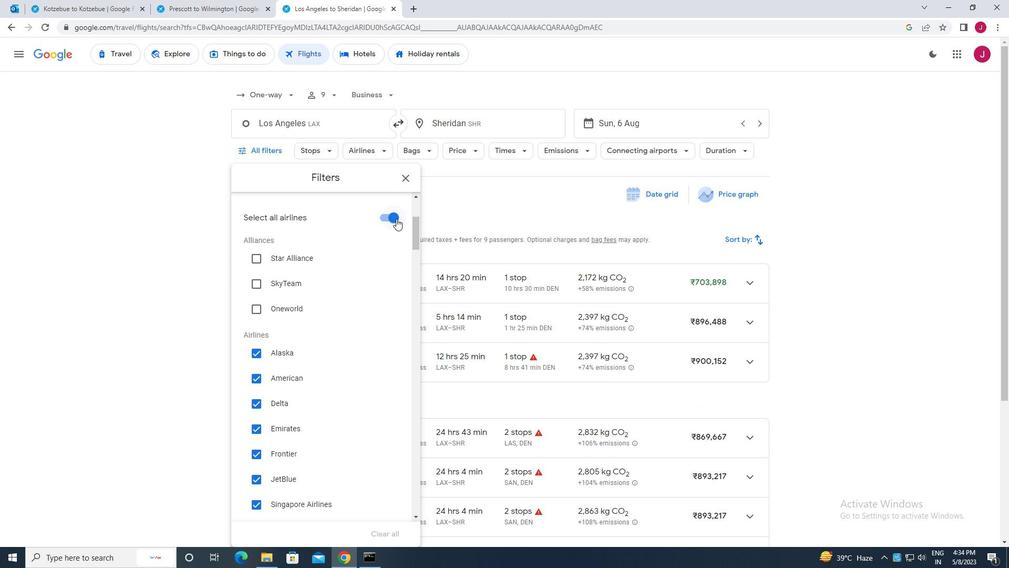 
Action: Mouse pressed left at (384, 214)
Screenshot: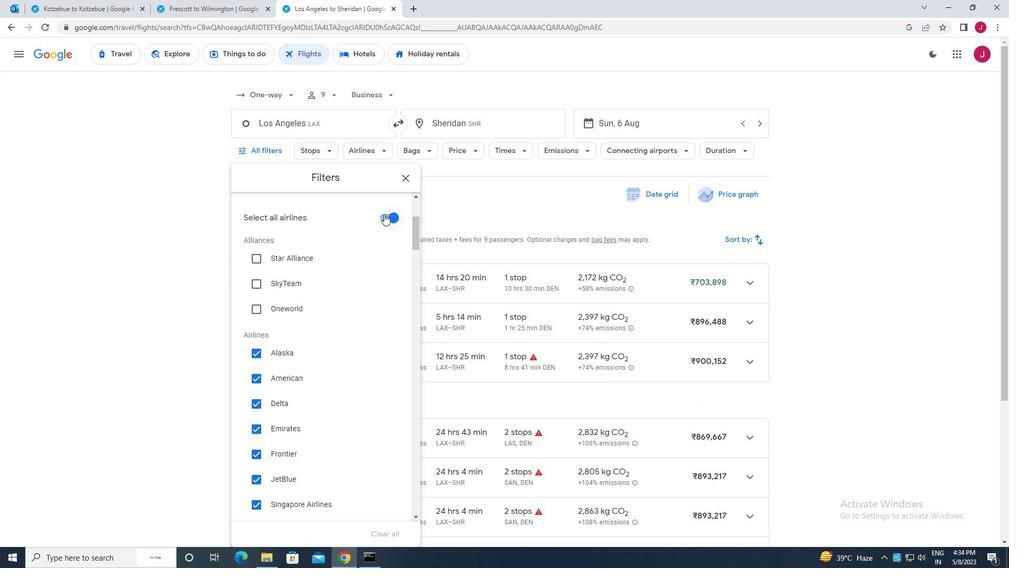 
Action: Mouse moved to (337, 266)
Screenshot: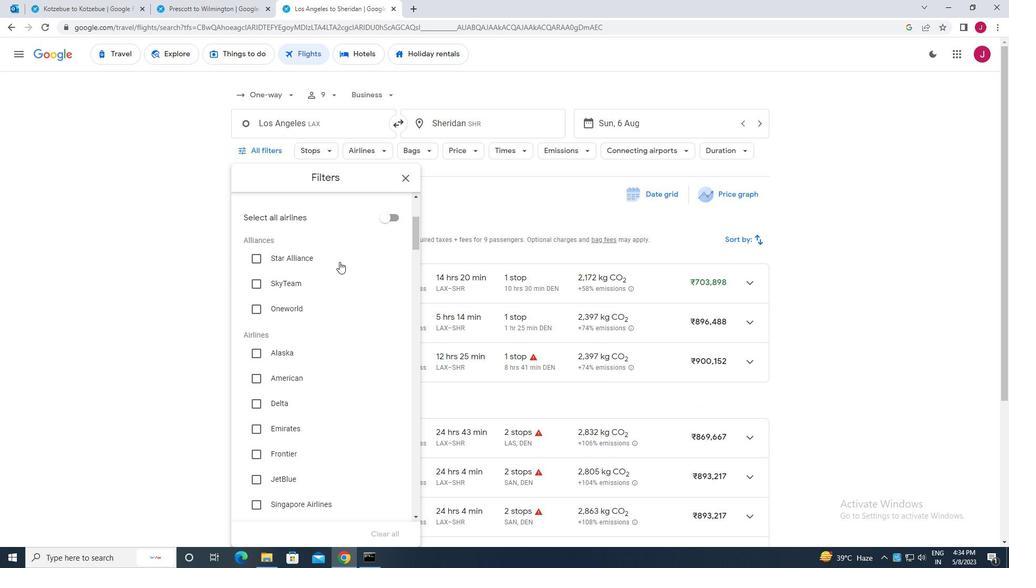 
Action: Mouse scrolled (337, 266) with delta (0, 0)
Screenshot: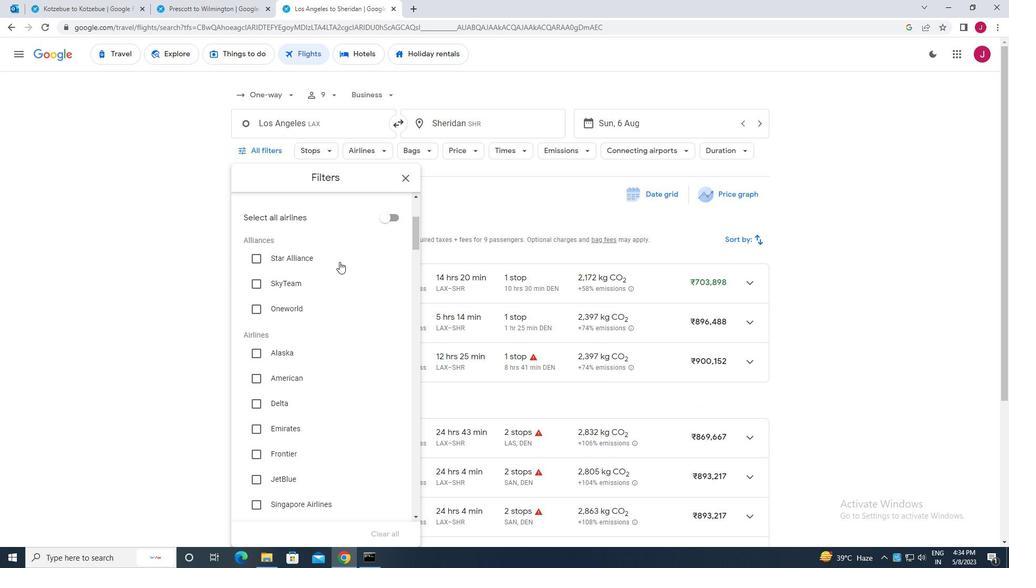 
Action: Mouse moved to (336, 267)
Screenshot: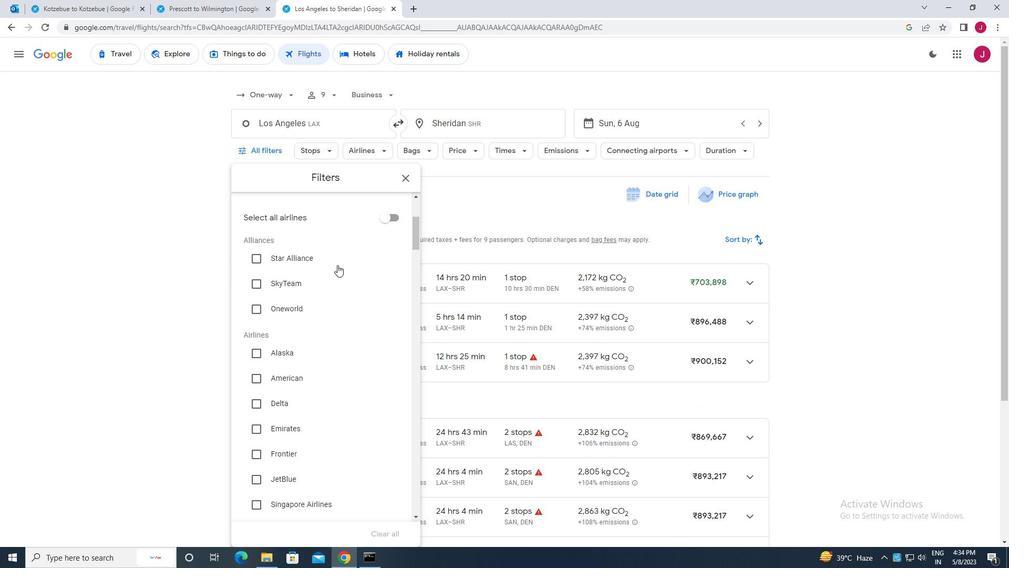 
Action: Mouse scrolled (336, 267) with delta (0, 0)
Screenshot: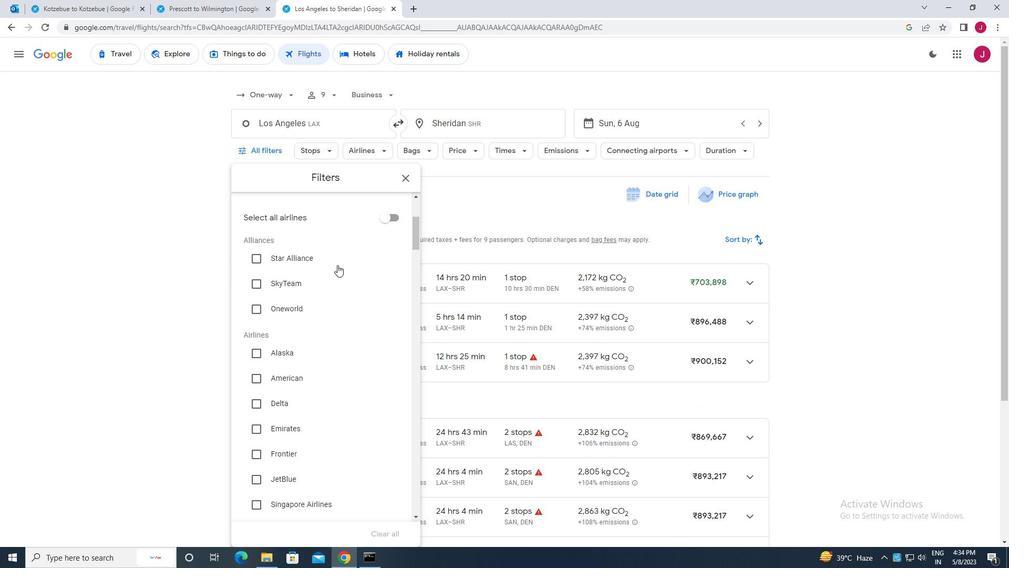 
Action: Mouse moved to (341, 293)
Screenshot: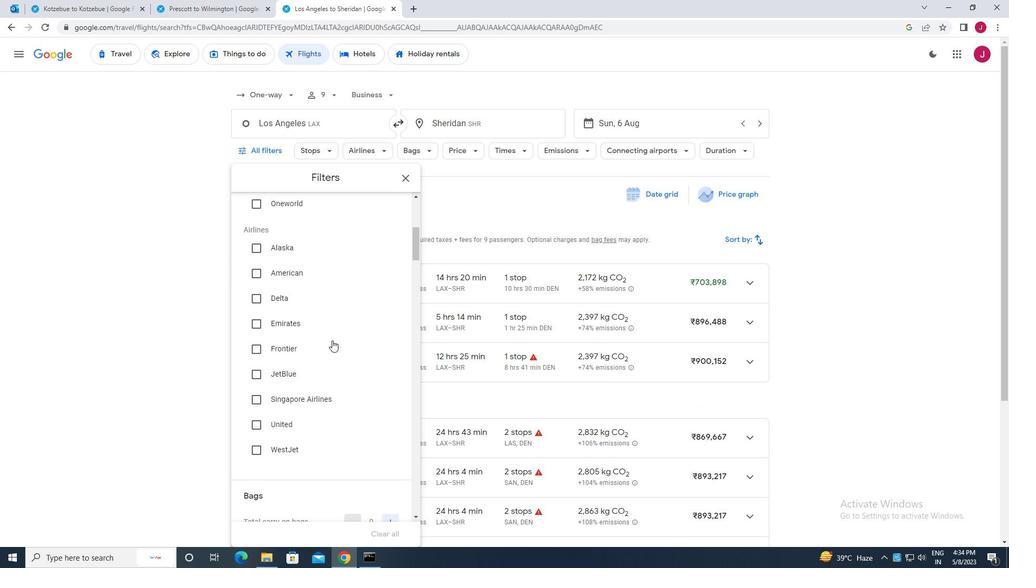 
Action: Mouse scrolled (341, 292) with delta (0, 0)
Screenshot: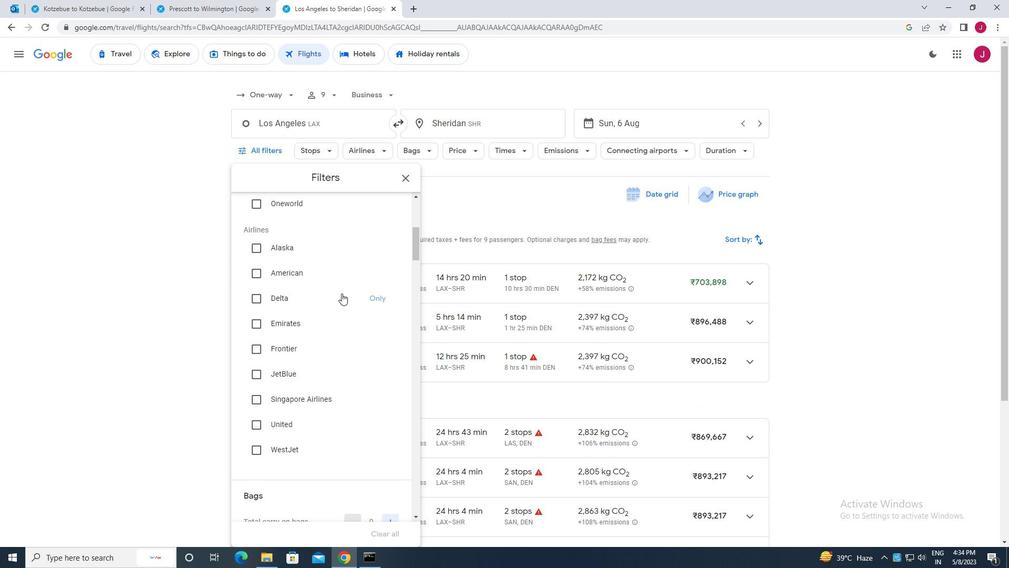 
Action: Mouse moved to (341, 293)
Screenshot: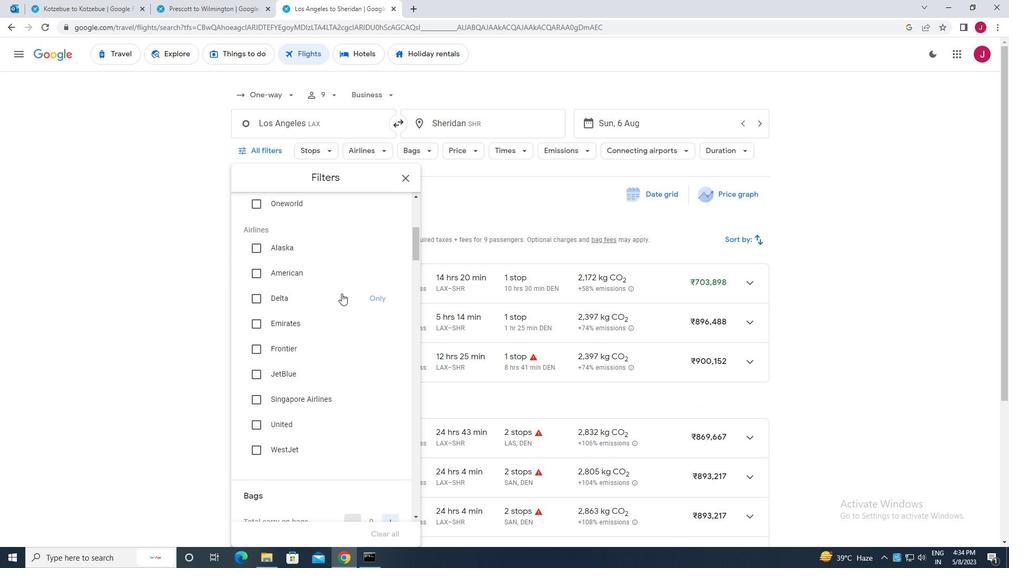 
Action: Mouse scrolled (341, 292) with delta (0, 0)
Screenshot: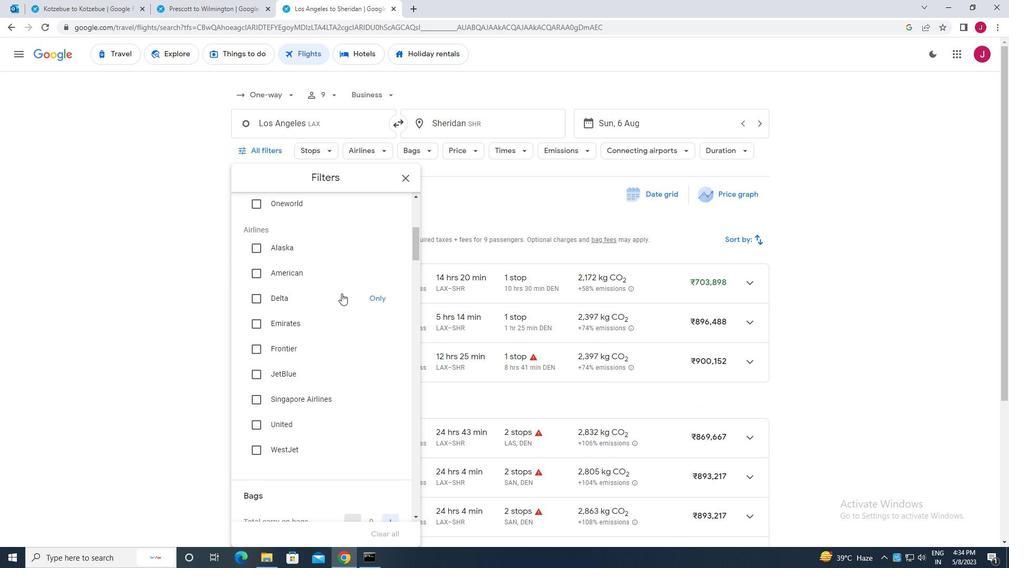 
Action: Mouse moved to (341, 293)
Screenshot: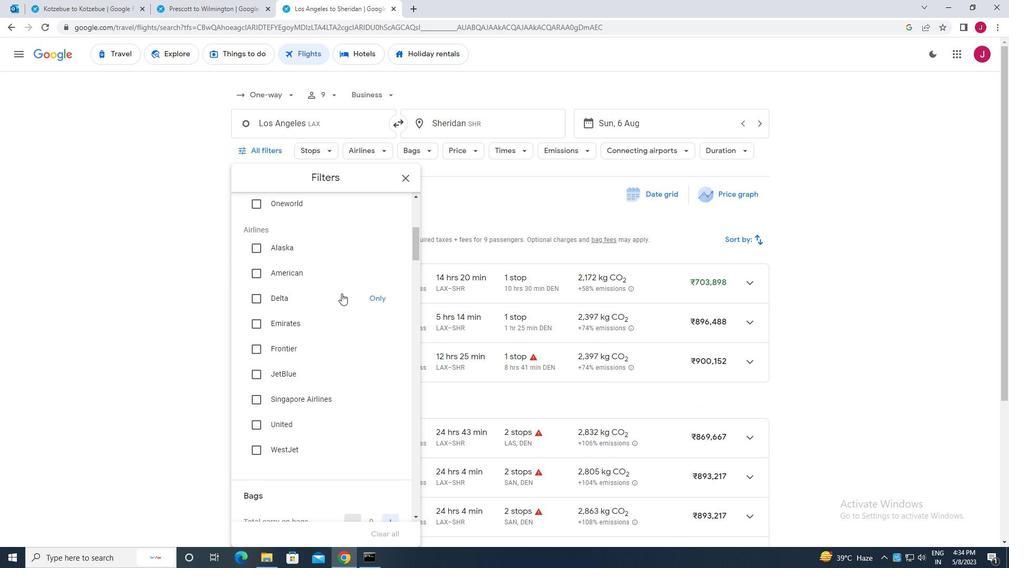 
Action: Mouse scrolled (341, 292) with delta (0, 0)
Screenshot: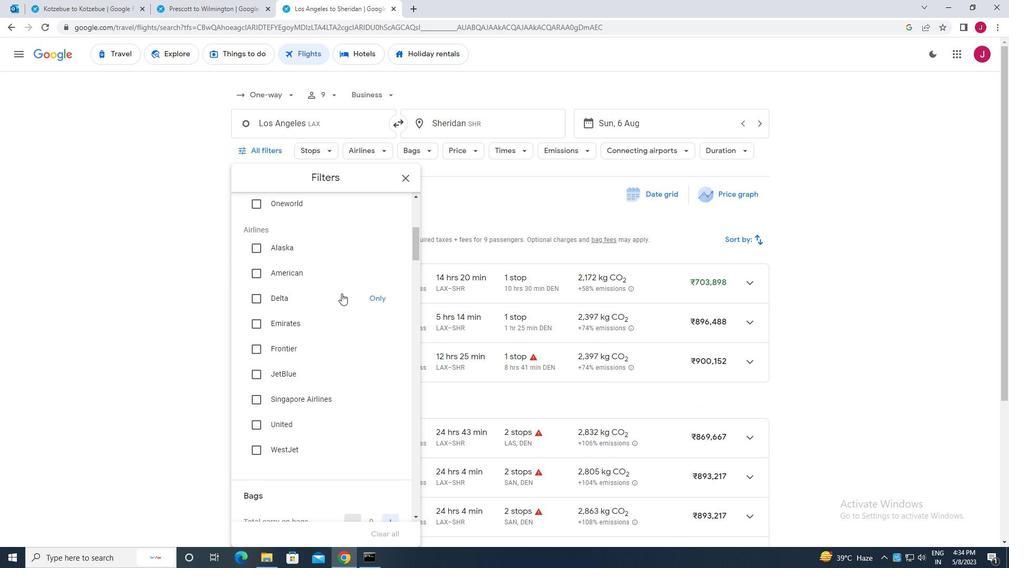 
Action: Mouse scrolled (341, 292) with delta (0, 0)
Screenshot: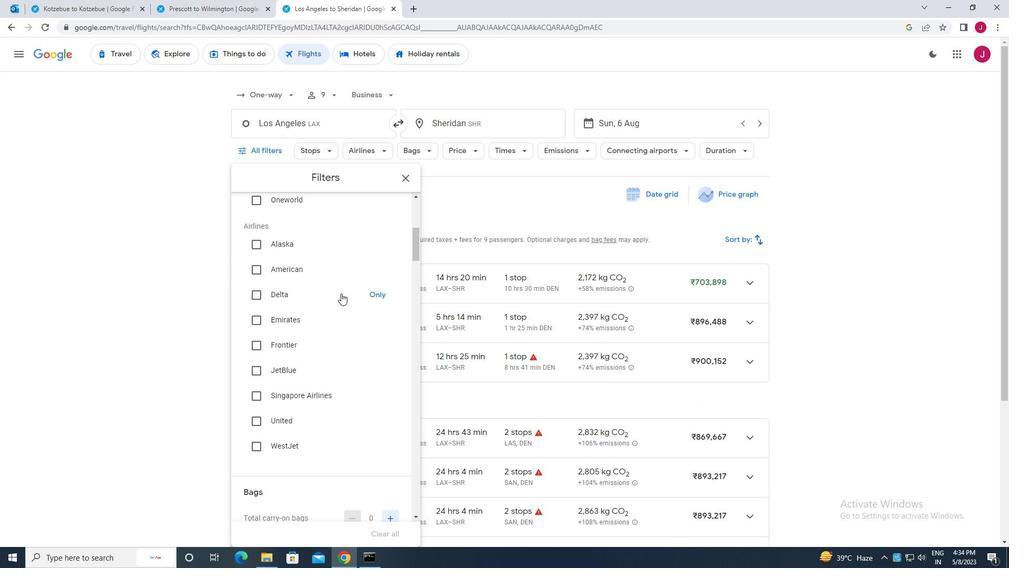 
Action: Mouse scrolled (341, 292) with delta (0, 0)
Screenshot: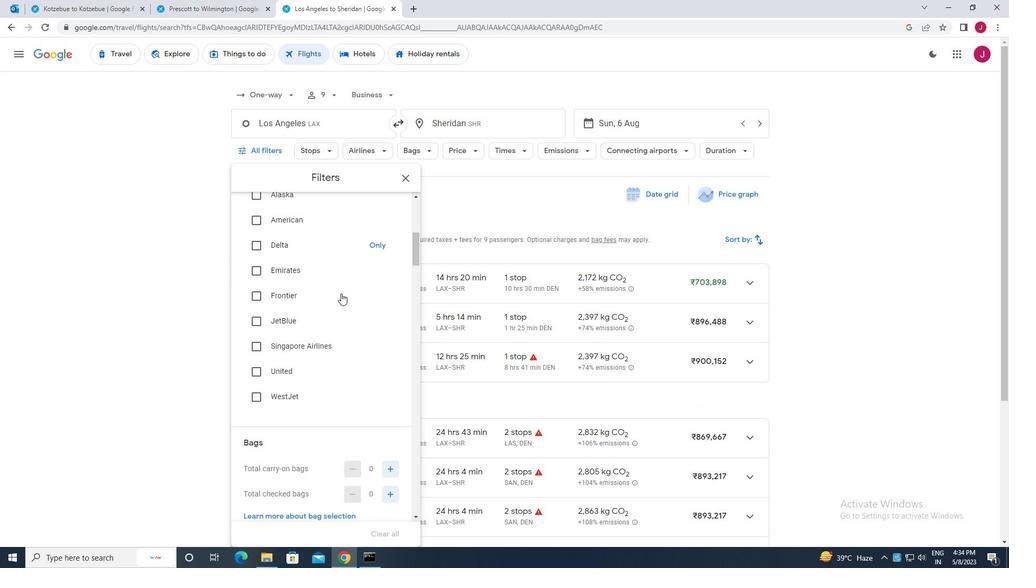 
Action: Mouse scrolled (341, 292) with delta (0, 0)
Screenshot: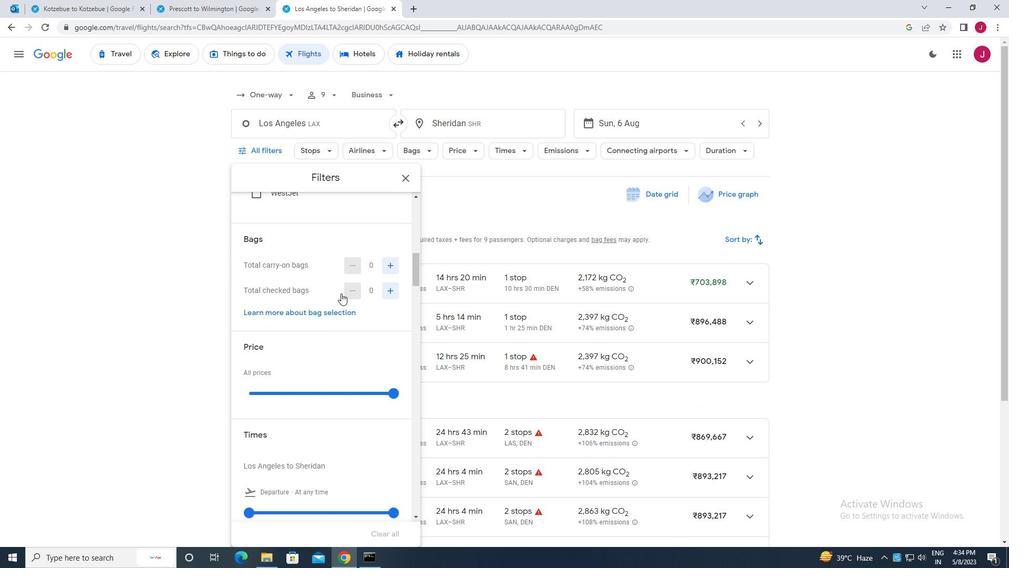 
Action: Mouse moved to (386, 200)
Screenshot: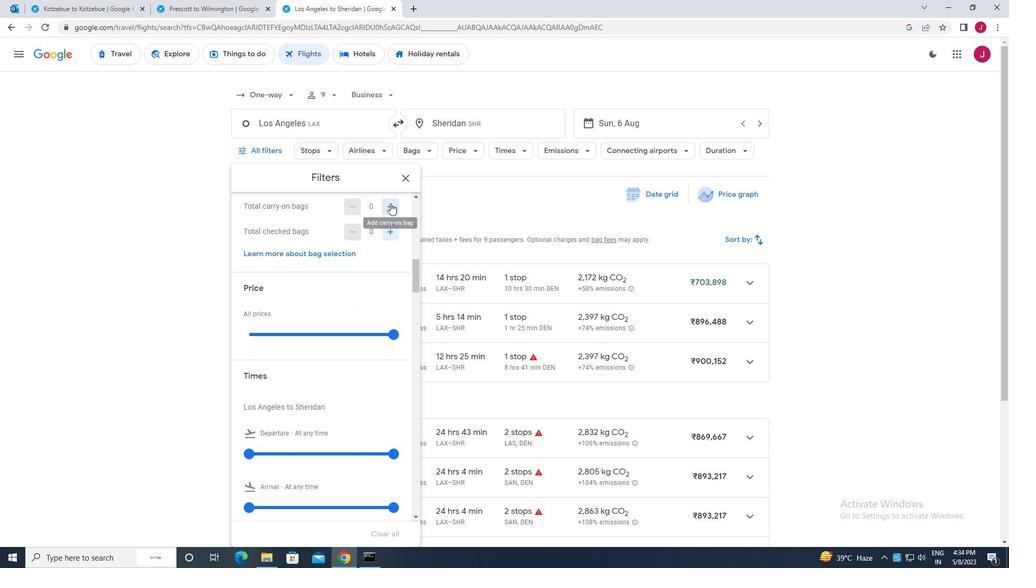 
Action: Mouse pressed left at (386, 200)
Screenshot: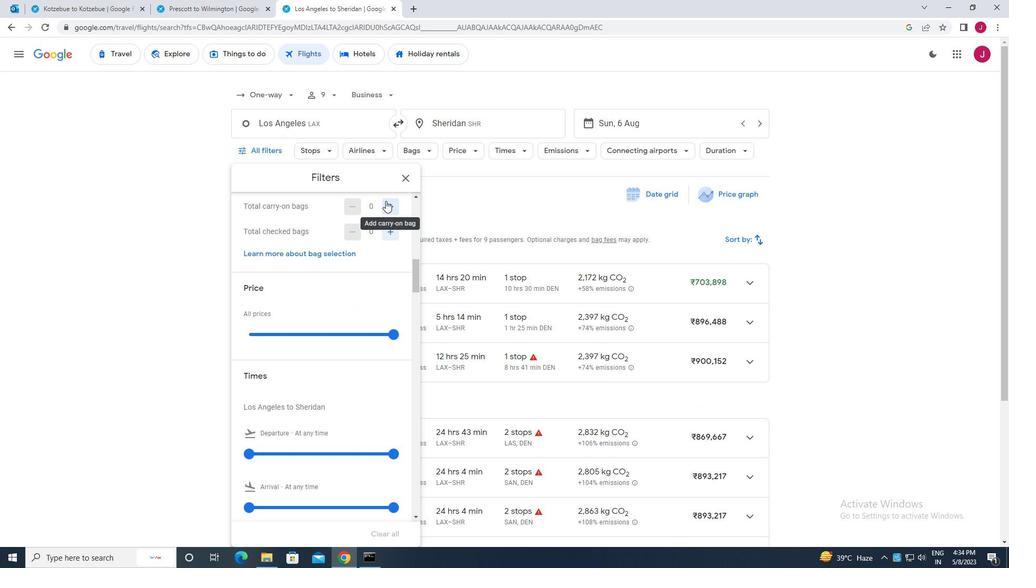 
Action: Mouse pressed left at (386, 200)
Screenshot: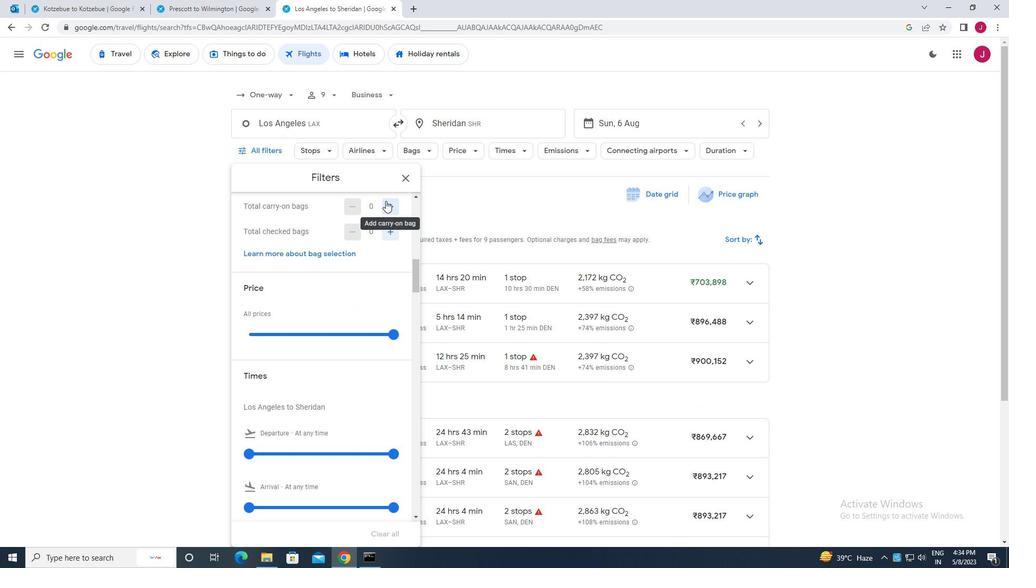 
Action: Mouse moved to (389, 332)
Screenshot: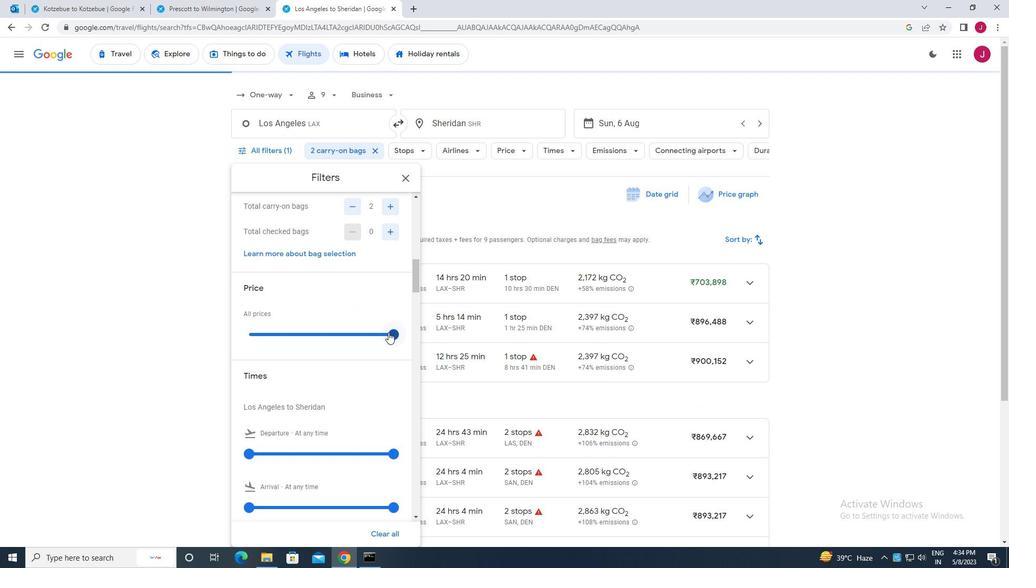 
Action: Mouse pressed left at (389, 332)
Screenshot: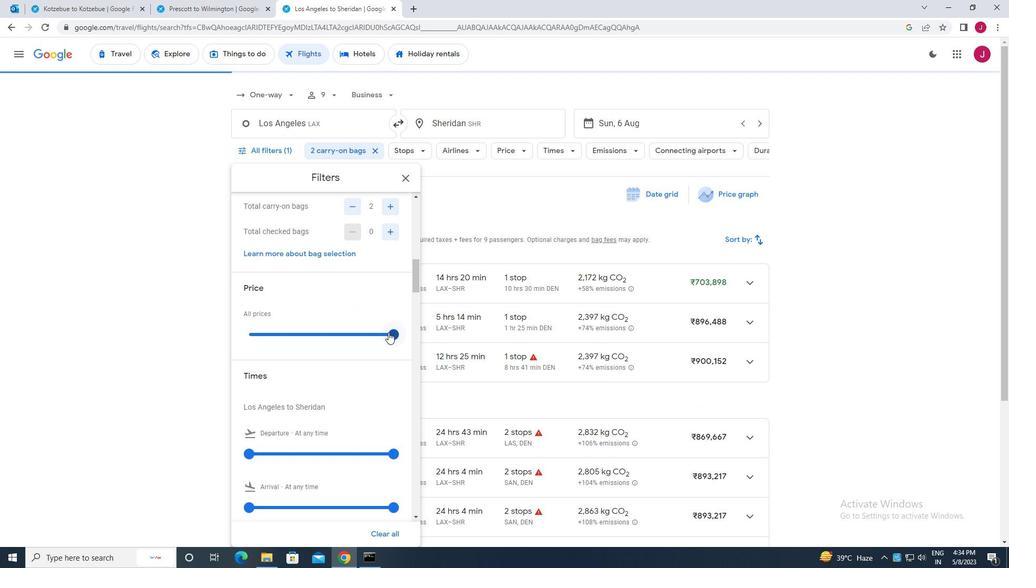 
Action: Mouse moved to (317, 323)
Screenshot: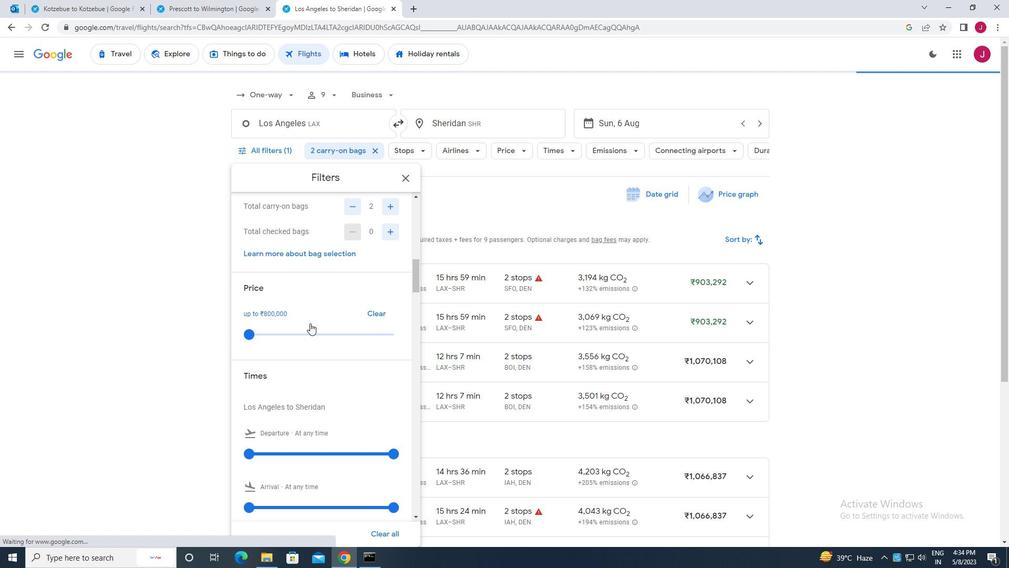 
Action: Mouse scrolled (317, 322) with delta (0, 0)
Screenshot: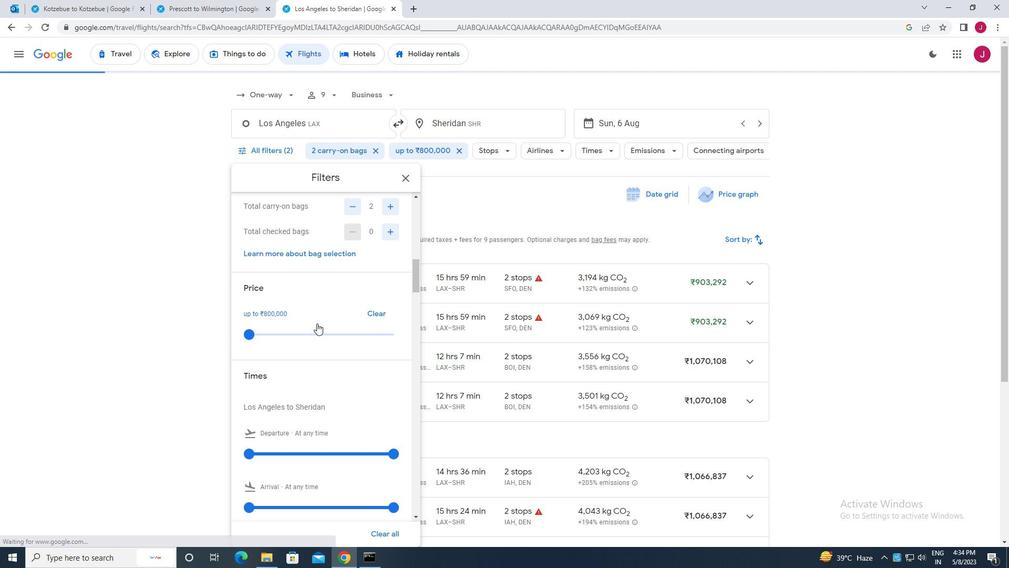 
Action: Mouse scrolled (317, 322) with delta (0, 0)
Screenshot: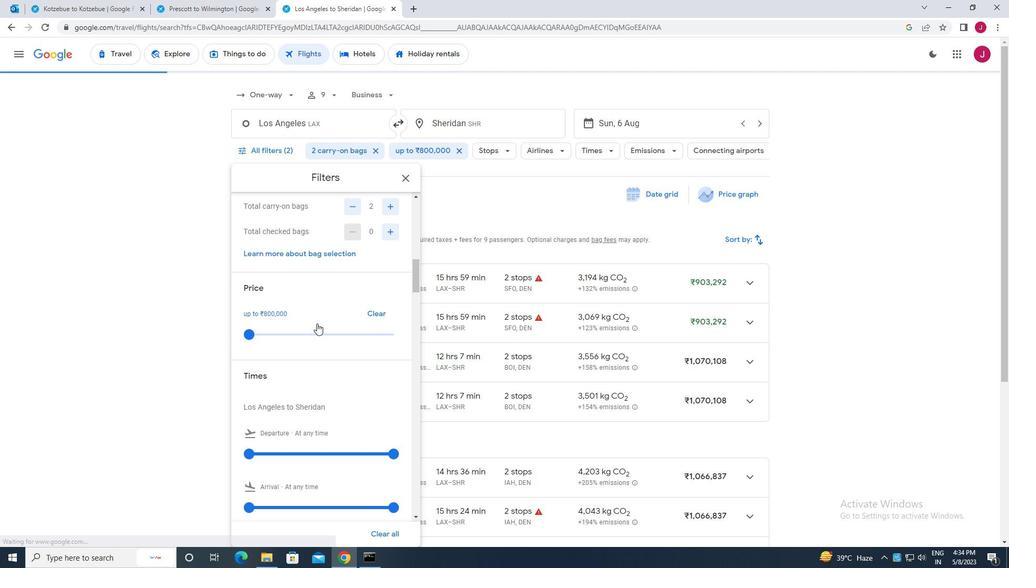 
Action: Mouse moved to (249, 345)
Screenshot: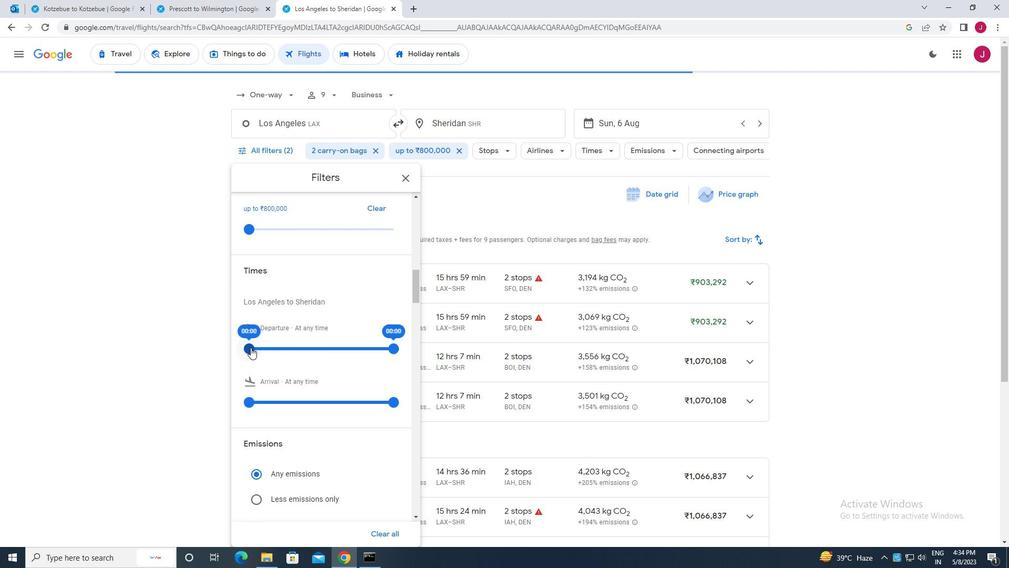 
Action: Mouse pressed left at (249, 345)
Screenshot: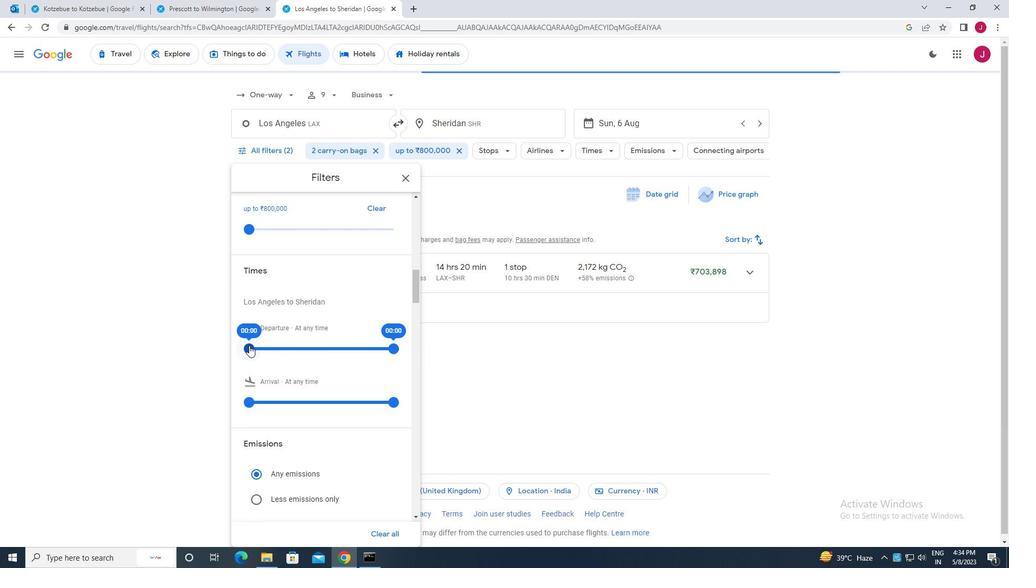 
Action: Mouse moved to (393, 350)
Screenshot: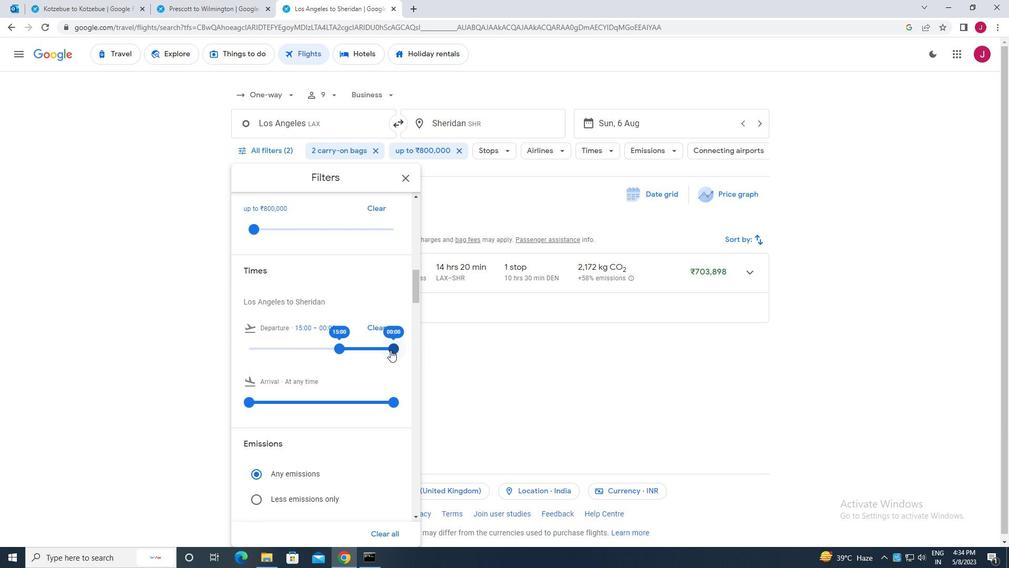 
Action: Mouse pressed left at (393, 350)
Screenshot: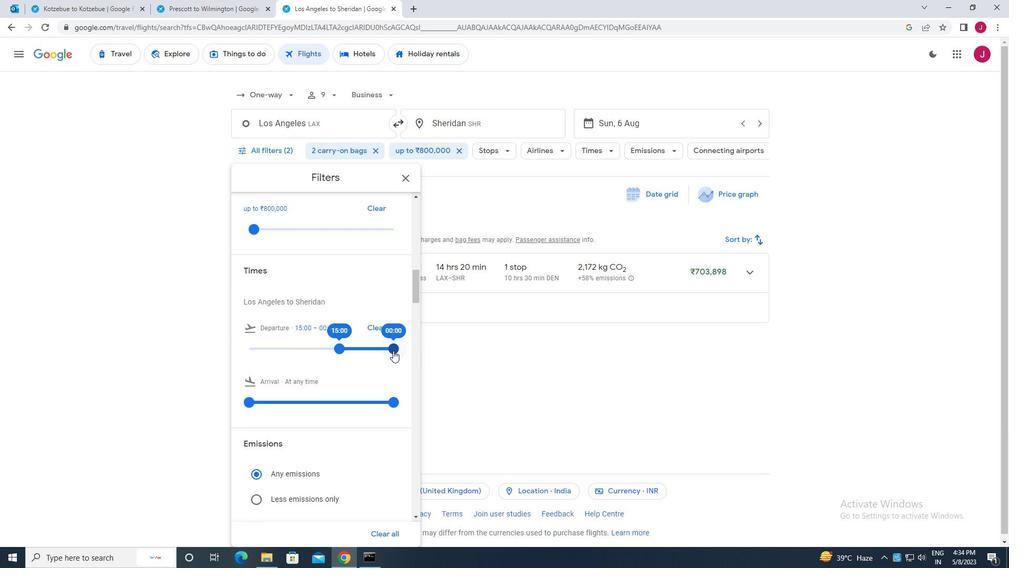
Action: Mouse moved to (412, 181)
Screenshot: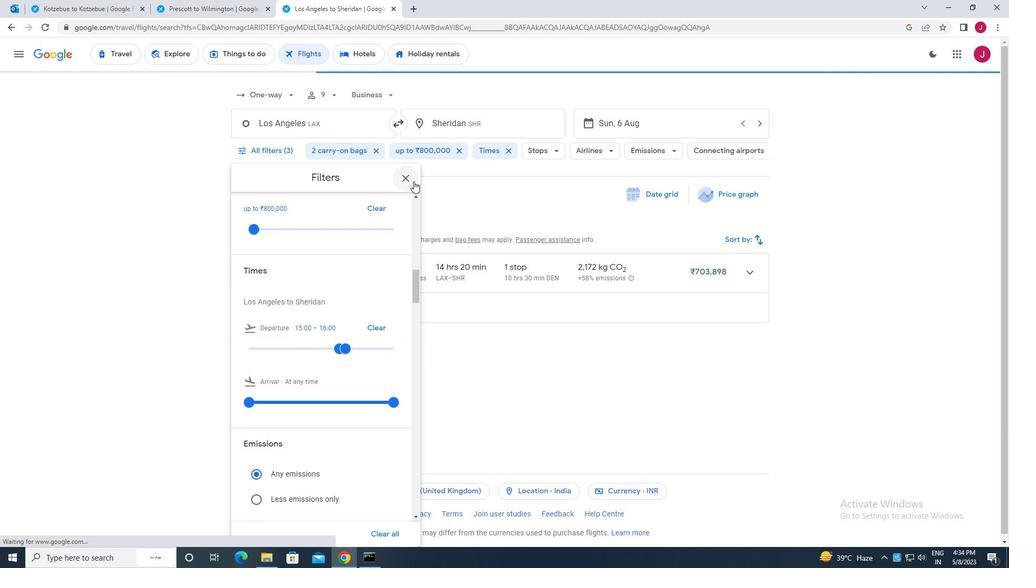 
Action: Mouse pressed left at (412, 181)
Screenshot: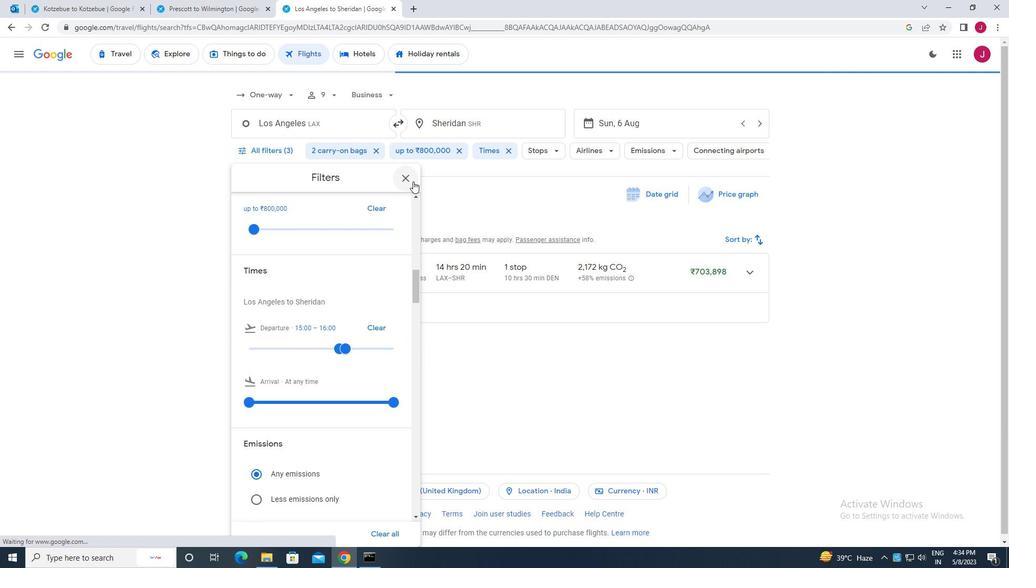 
Action: Mouse moved to (411, 181)
Screenshot: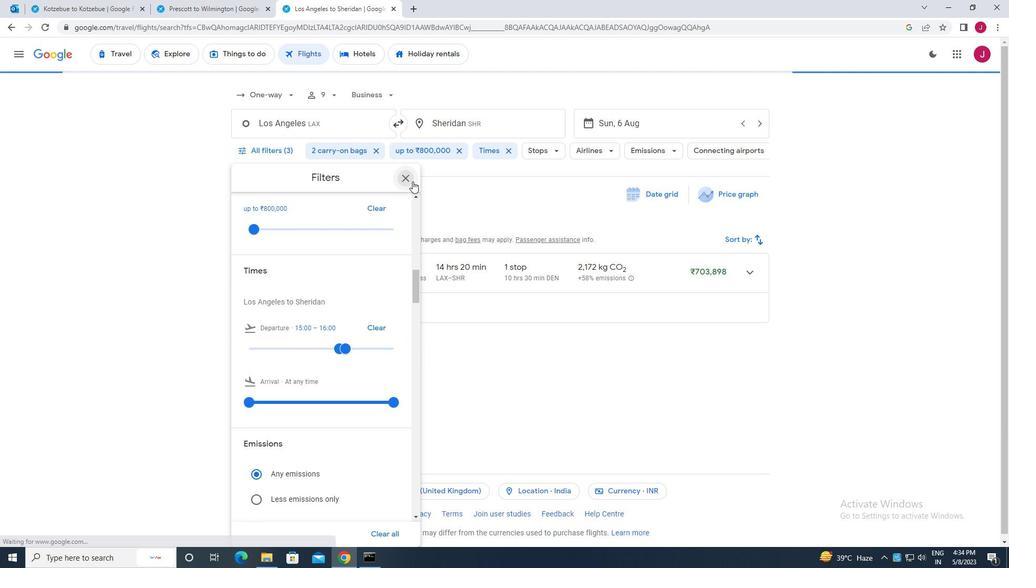 
